Task: Schedule a 2-hour wine and chocolate pairing experience at a local vineyard.
Action: Mouse moved to (766, 115)
Screenshot: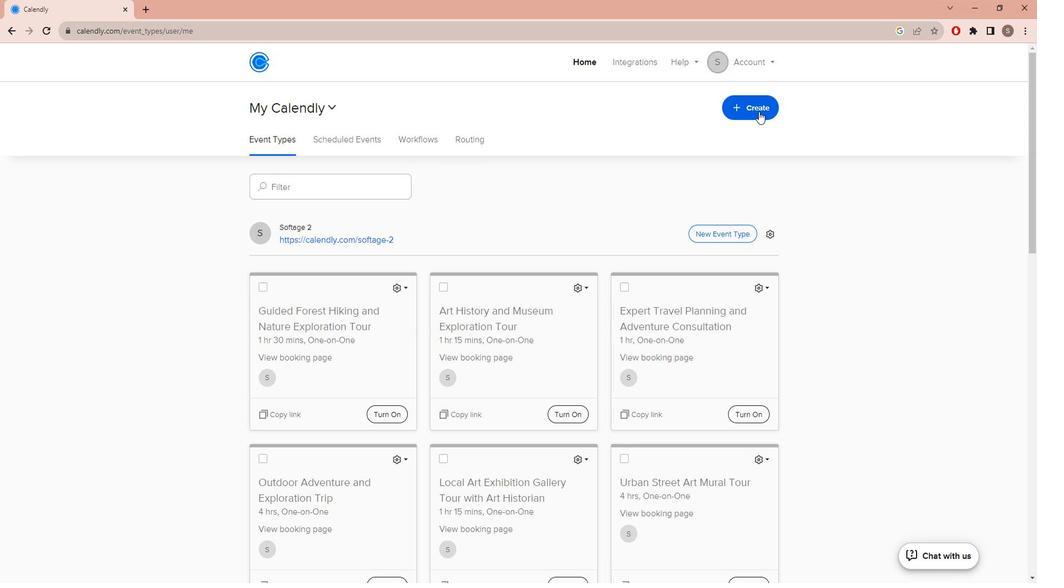 
Action: Mouse pressed left at (766, 115)
Screenshot: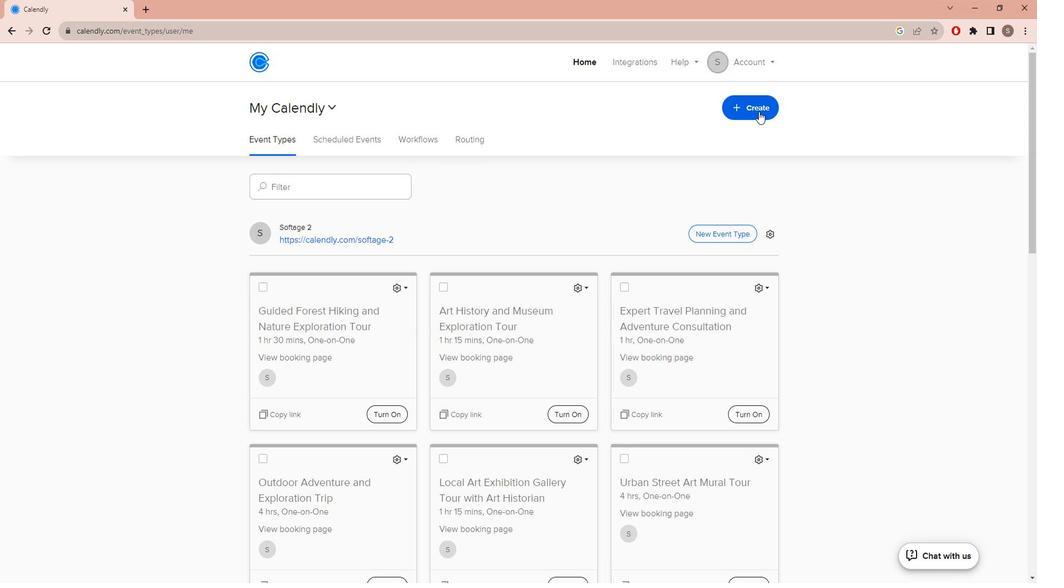 
Action: Mouse moved to (688, 143)
Screenshot: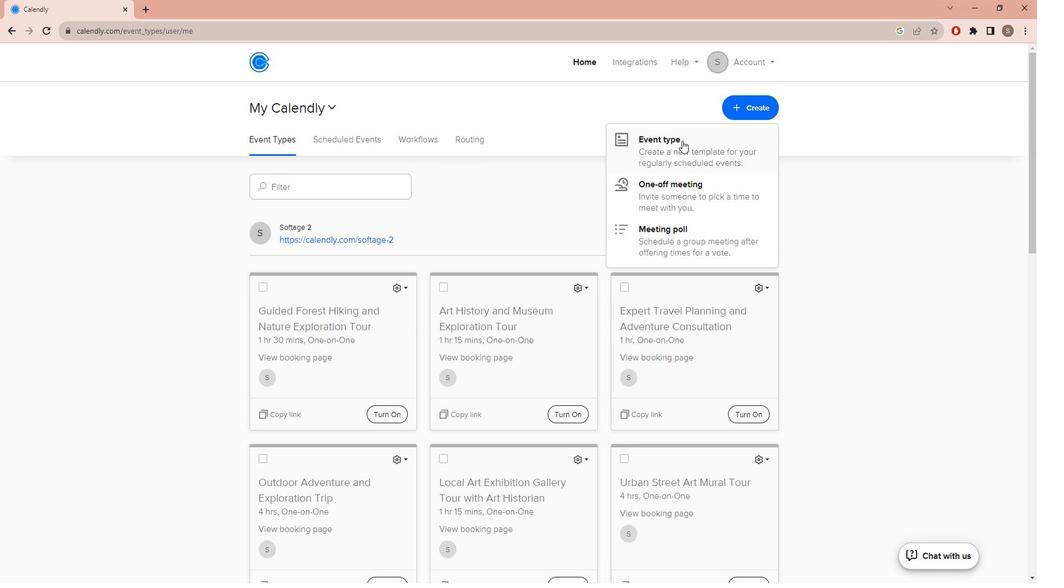 
Action: Mouse pressed left at (688, 143)
Screenshot: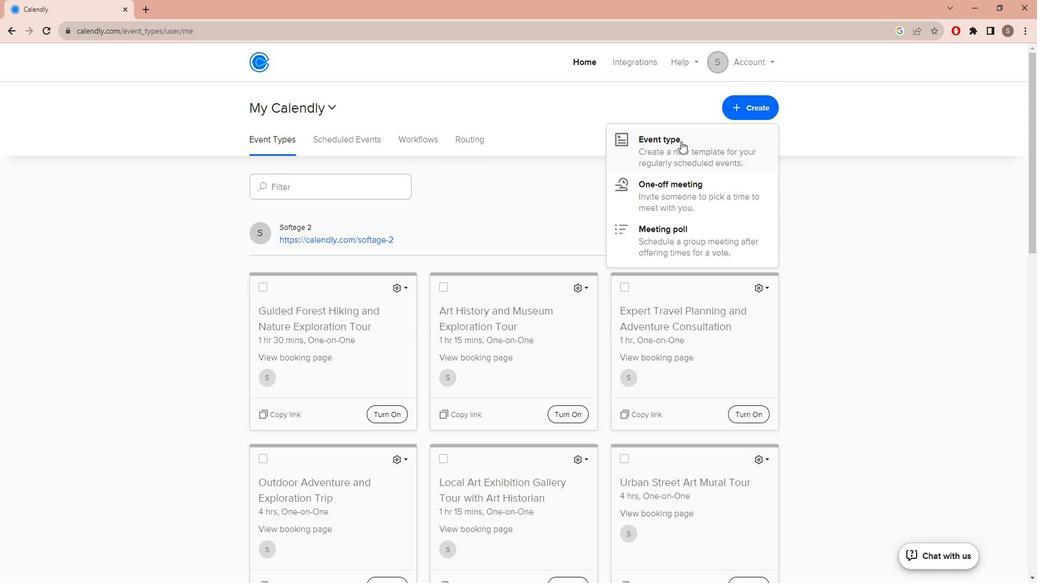 
Action: Mouse moved to (485, 206)
Screenshot: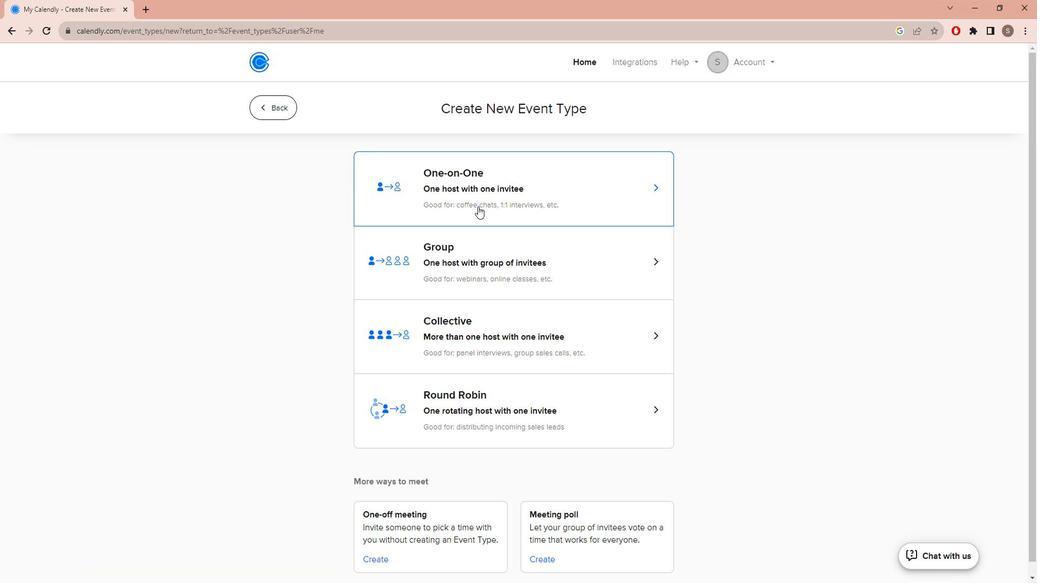 
Action: Mouse pressed left at (485, 206)
Screenshot: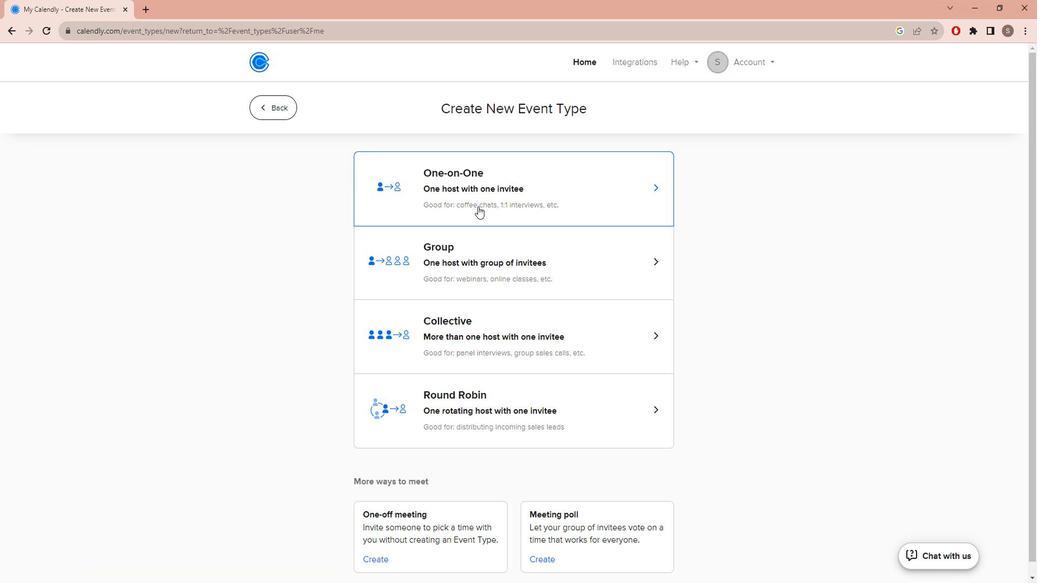 
Action: Mouse moved to (402, 265)
Screenshot: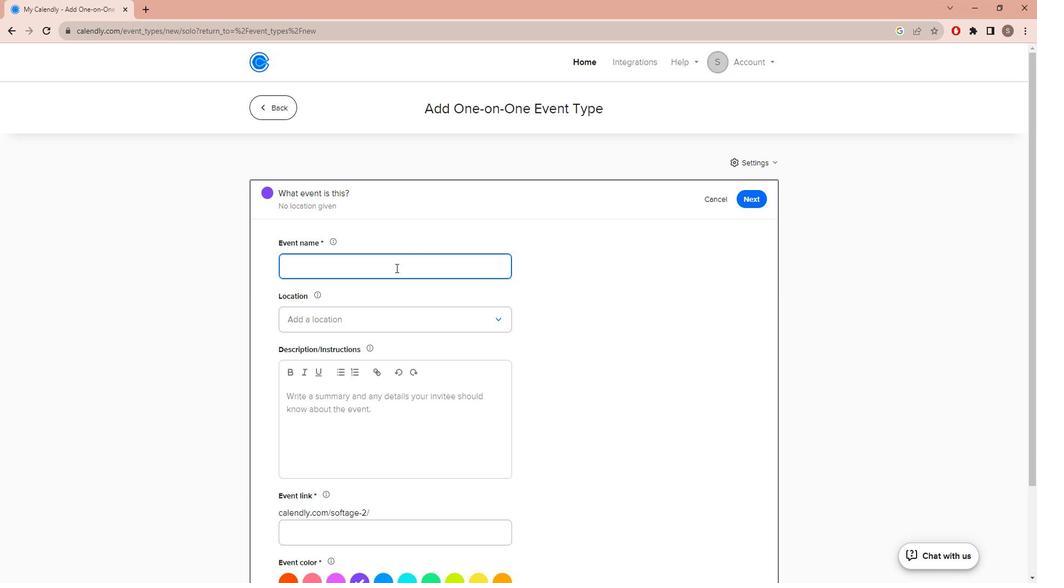 
Action: Key pressed <Key.caps_lock>W<Key.caps_lock>ine<Key.space>and<Key.space><Key.caps_lock>C<Key.caps_lock>heese<Key.space>pairing<Key.space>experience<Key.space>at<Key.space><Key.caps_lock>L<Key.caps_lock>ocal<Key.space>vineyard
Screenshot: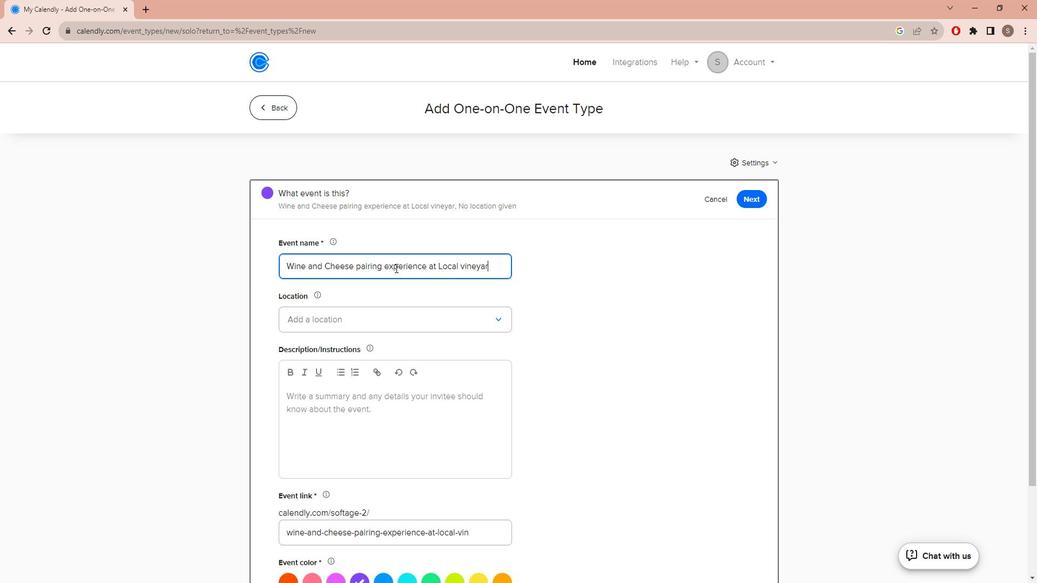 
Action: Mouse moved to (320, 320)
Screenshot: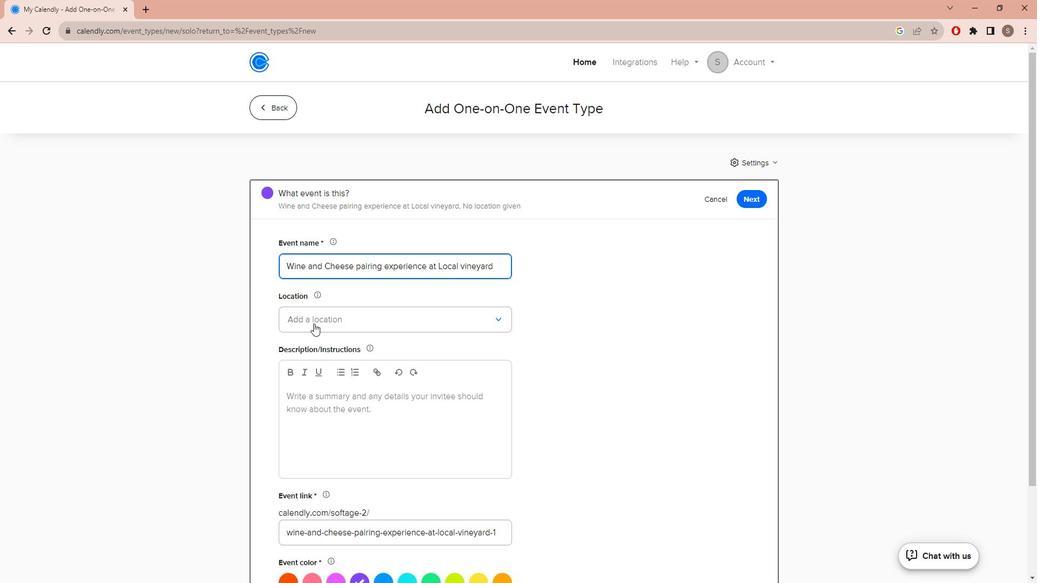 
Action: Mouse pressed left at (320, 320)
Screenshot: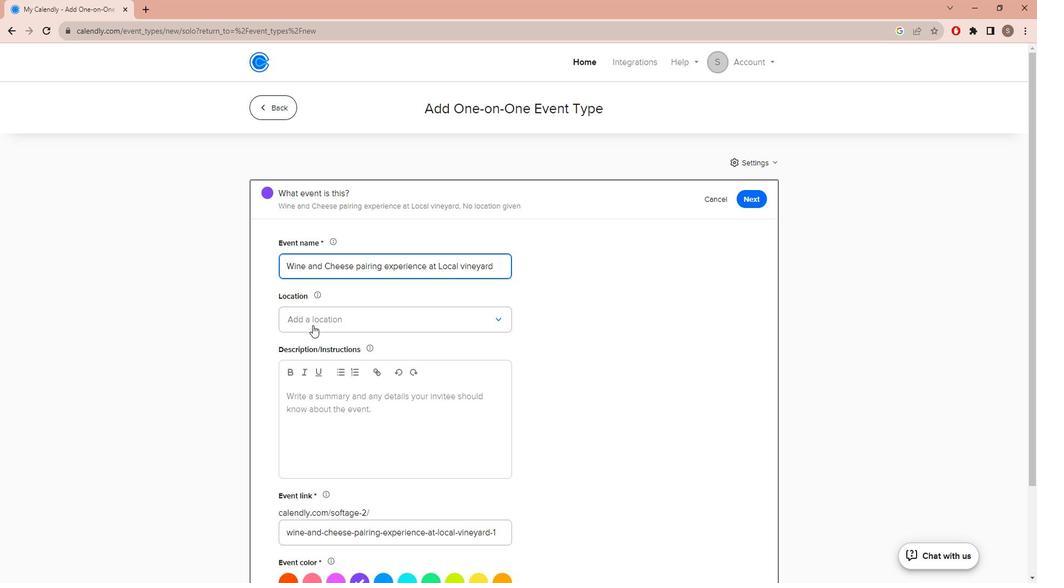 
Action: Mouse moved to (318, 339)
Screenshot: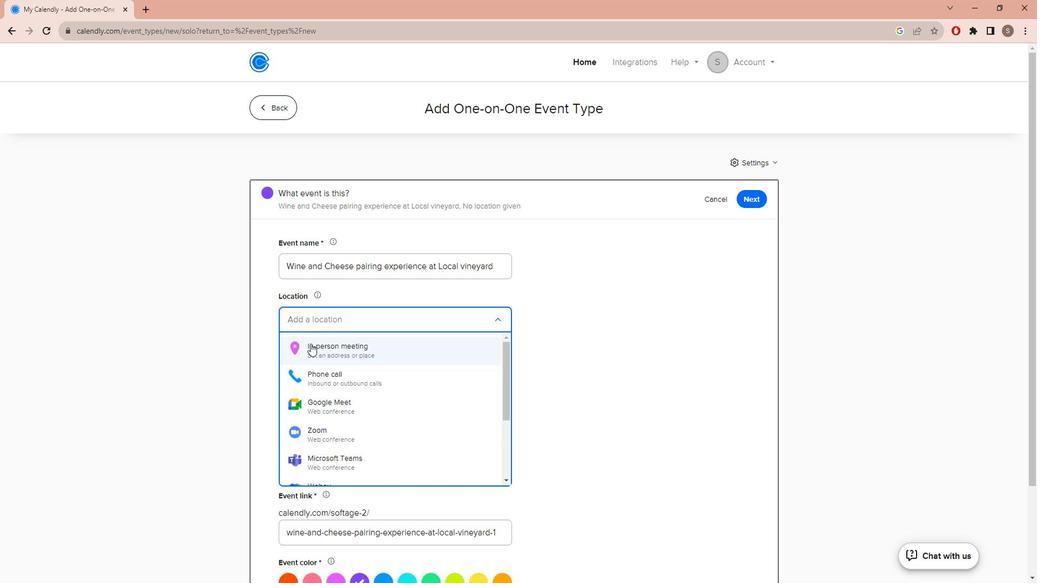 
Action: Mouse pressed left at (318, 339)
Screenshot: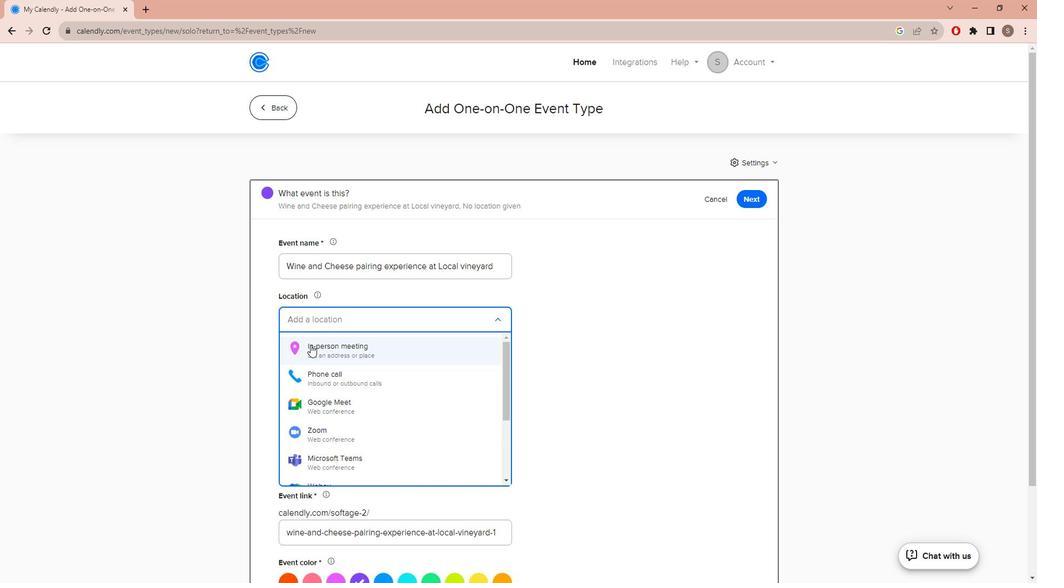 
Action: Mouse moved to (473, 197)
Screenshot: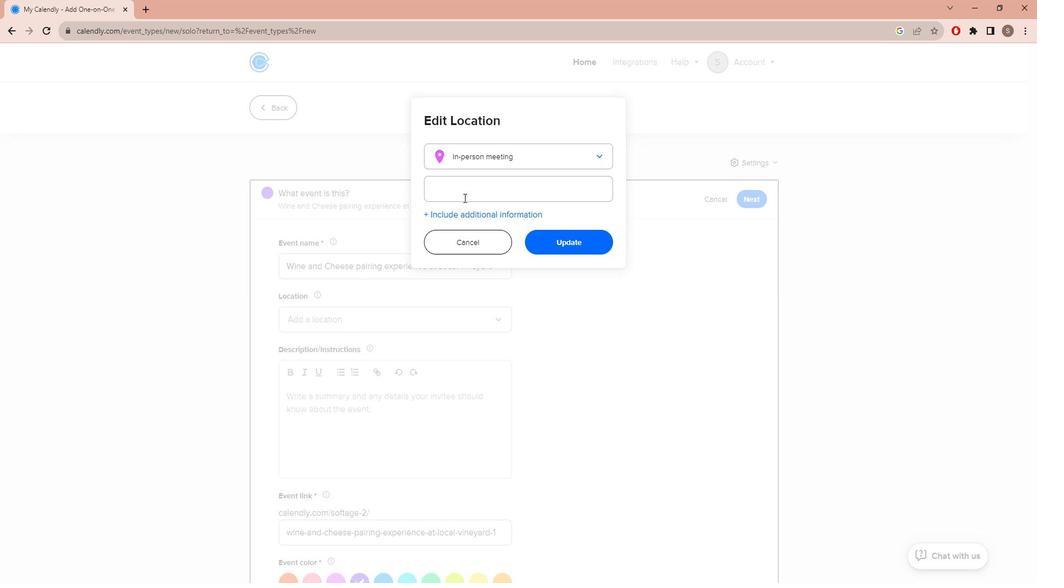
Action: Mouse pressed left at (473, 197)
Screenshot: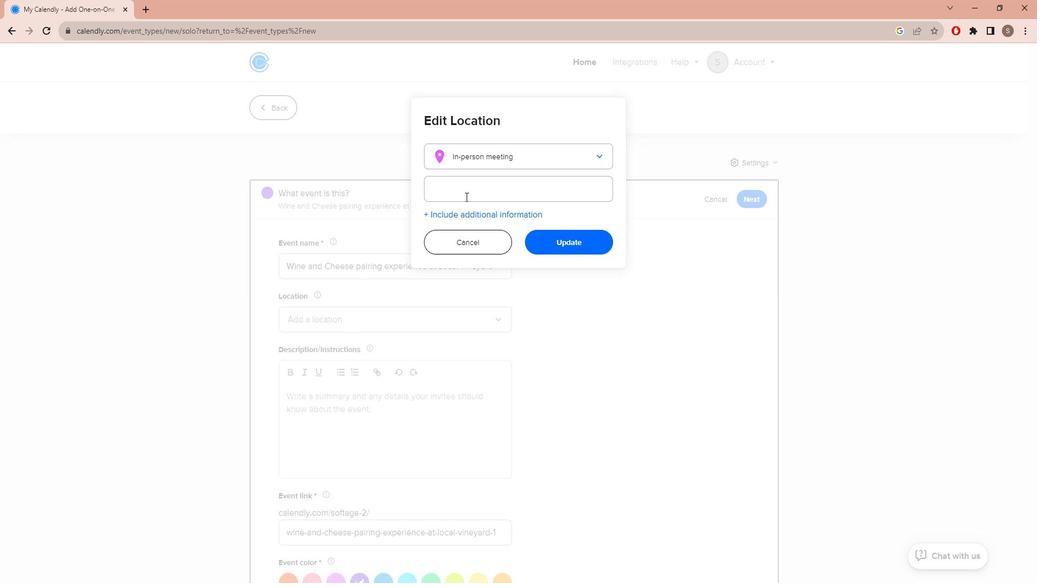 
Action: Key pressed <Key.caps_lock>B<Key.caps_lock>loomberry<Key.space><Key.caps_lock>V<Key.caps_lock>ineyr<Key.backspace>ard,<Key.caps_lock>M<Key.caps_lock>innesota,<Key.caps_lock>U.D<Key.backspace>S.A
Screenshot: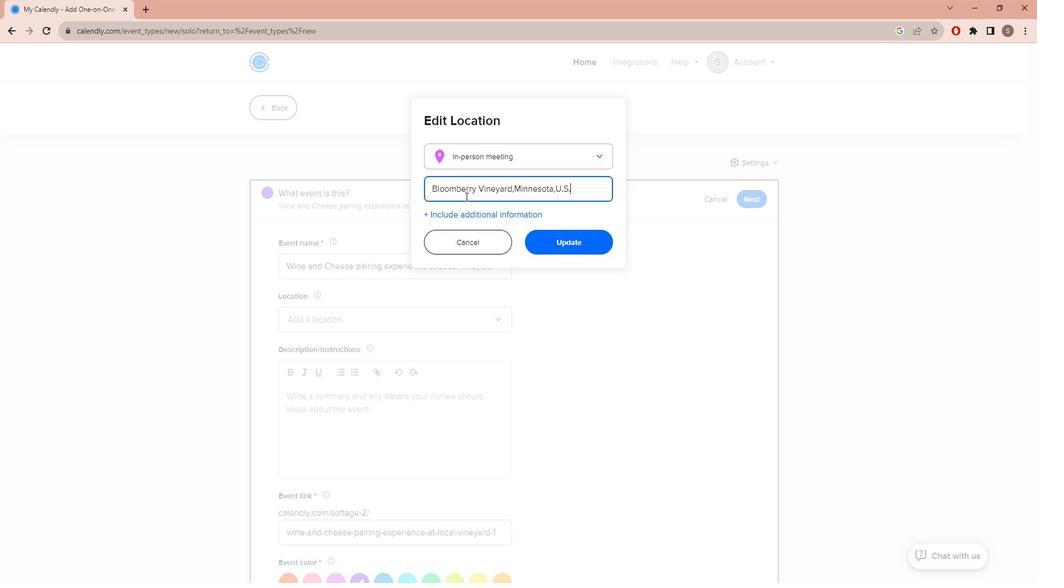 
Action: Mouse moved to (575, 234)
Screenshot: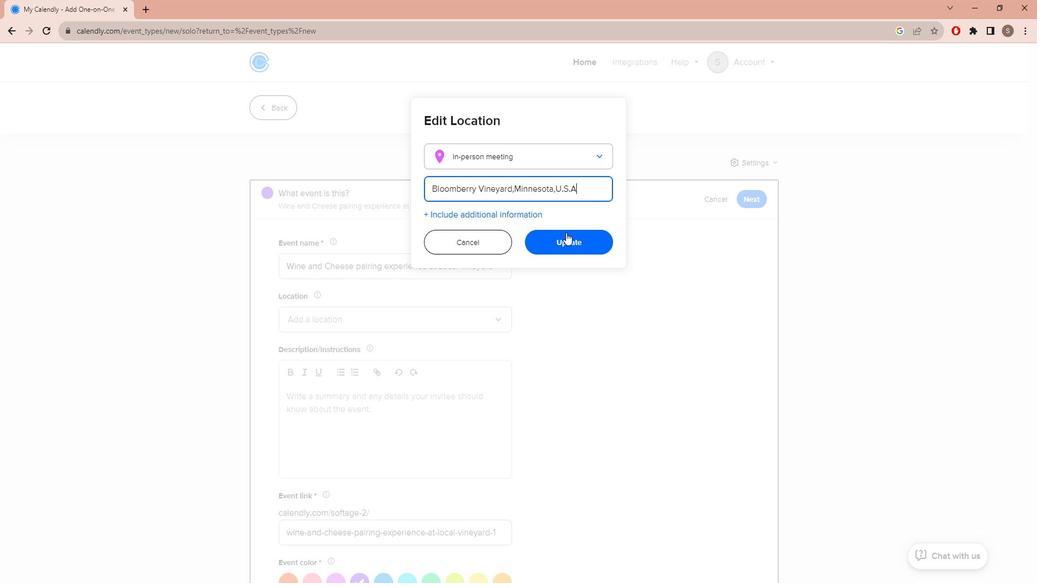 
Action: Mouse pressed left at (575, 234)
Screenshot: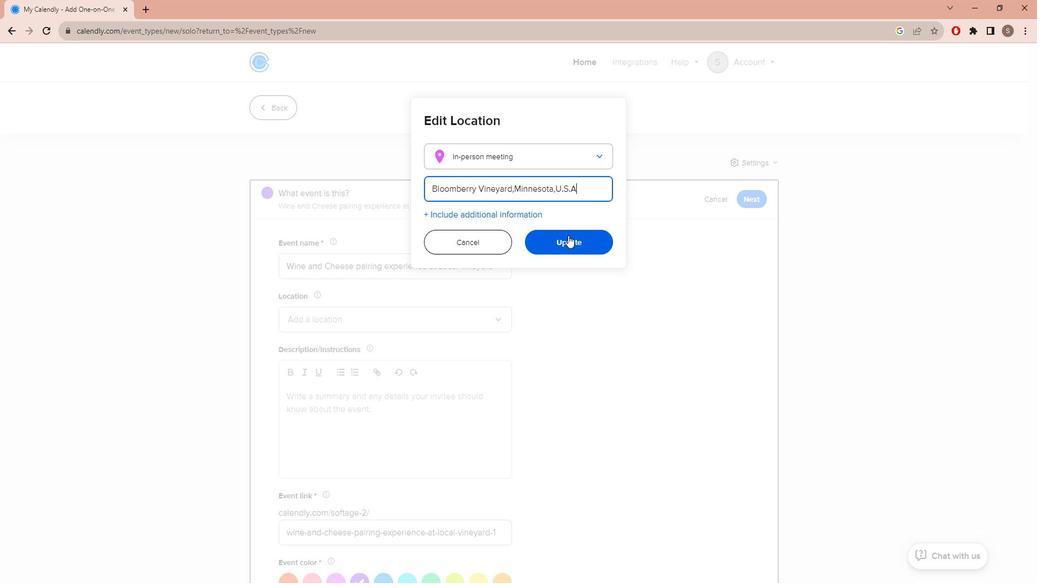 
Action: Mouse moved to (420, 257)
Screenshot: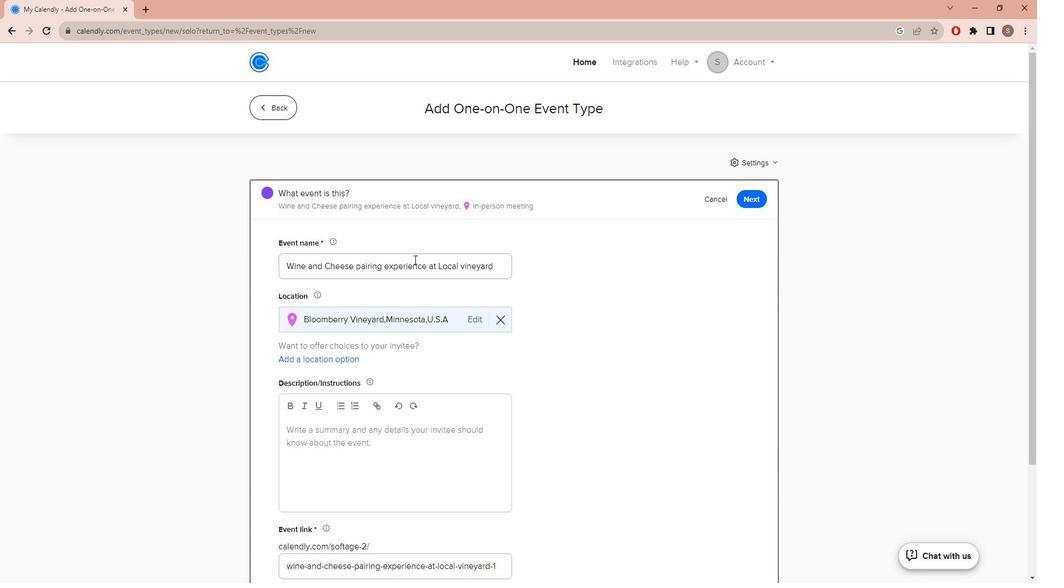
Action: Mouse scrolled (420, 257) with delta (0, 0)
Screenshot: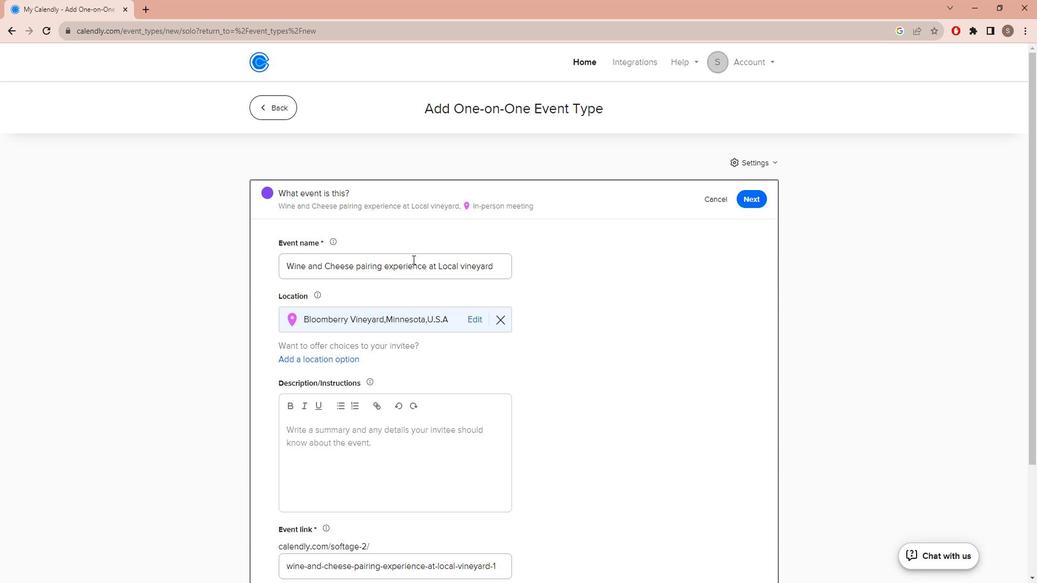 
Action: Mouse scrolled (420, 257) with delta (0, 0)
Screenshot: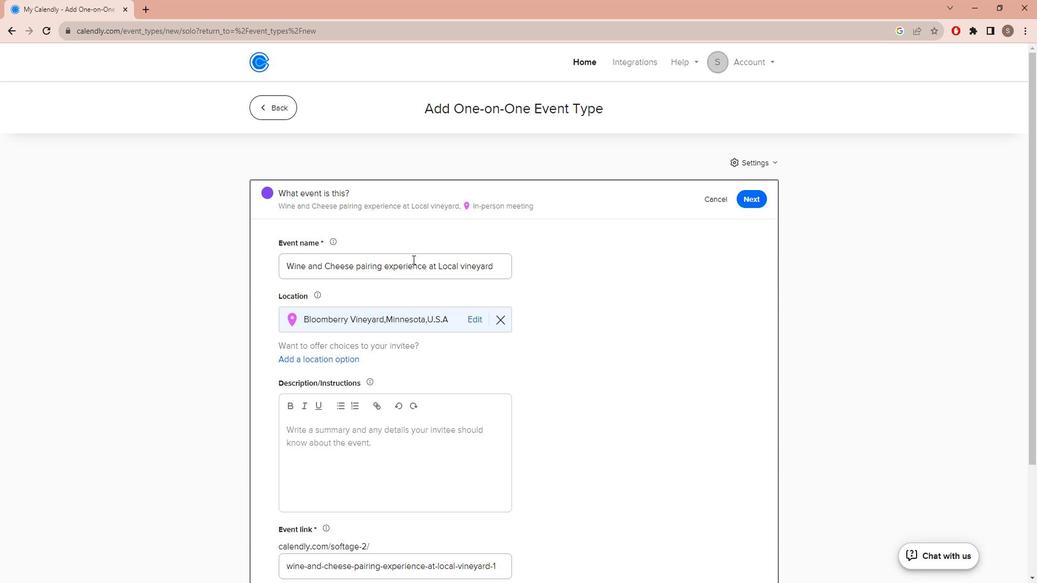 
Action: Mouse scrolled (420, 257) with delta (0, 0)
Screenshot: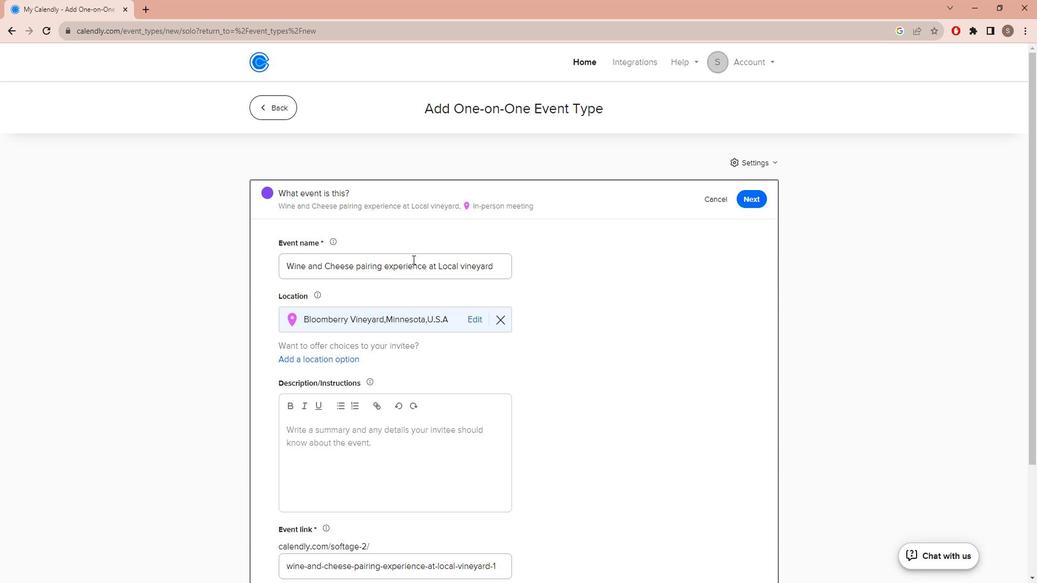 
Action: Mouse scrolled (420, 257) with delta (0, 0)
Screenshot: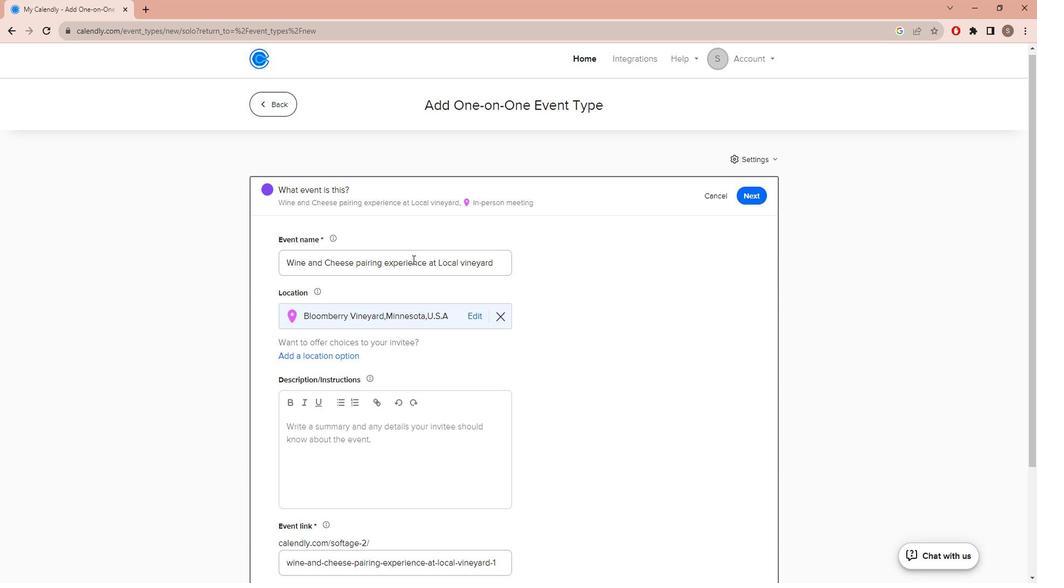 
Action: Mouse scrolled (420, 257) with delta (0, 0)
Screenshot: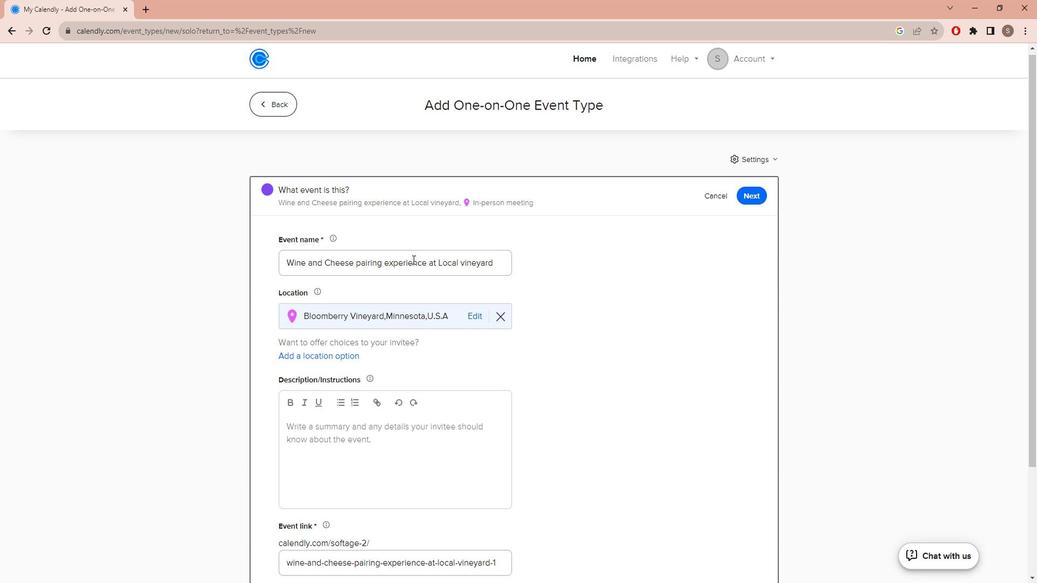 
Action: Mouse moved to (328, 295)
Screenshot: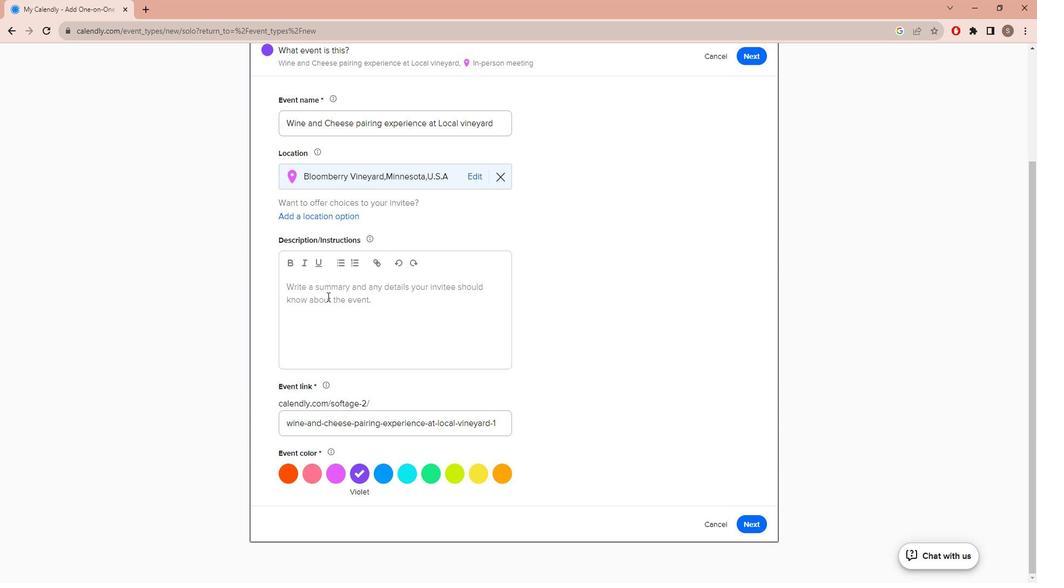 
Action: Mouse pressed left at (328, 295)
Screenshot: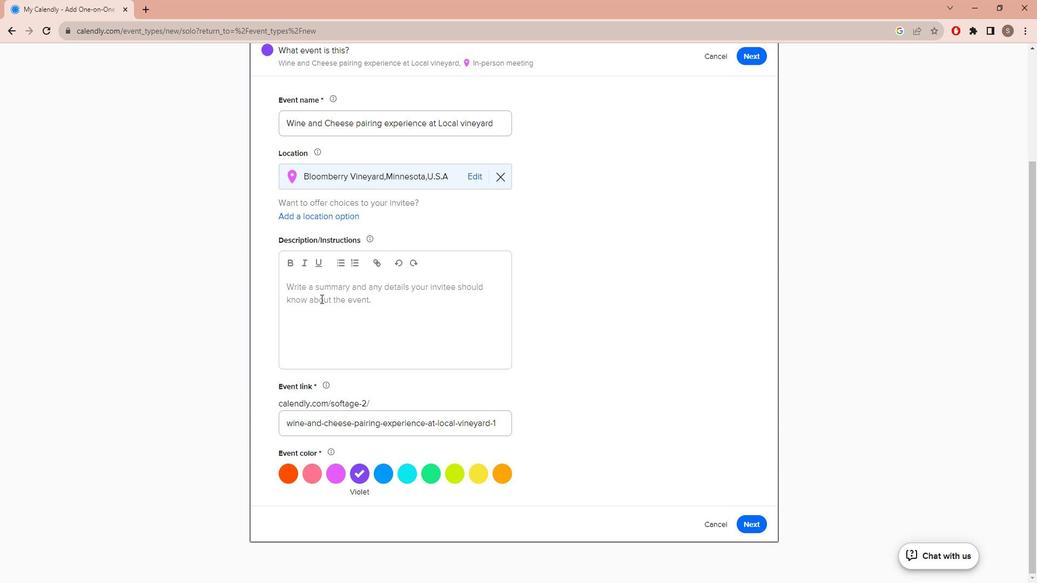
Action: Key pressed <Key.caps_lock>j<Key.backspace><Key.caps_lock>J<Key.caps_lock>oin<Key.space>us<Key.space>for<Key.space>a<Key.space>delightfuk<Key.space><Key.backspace><Key.backspace>l<Key.space>wine<Key.space>and<Key.space>cheese<Key.space>pairing<Key.space>xperience<Key.space>
Screenshot: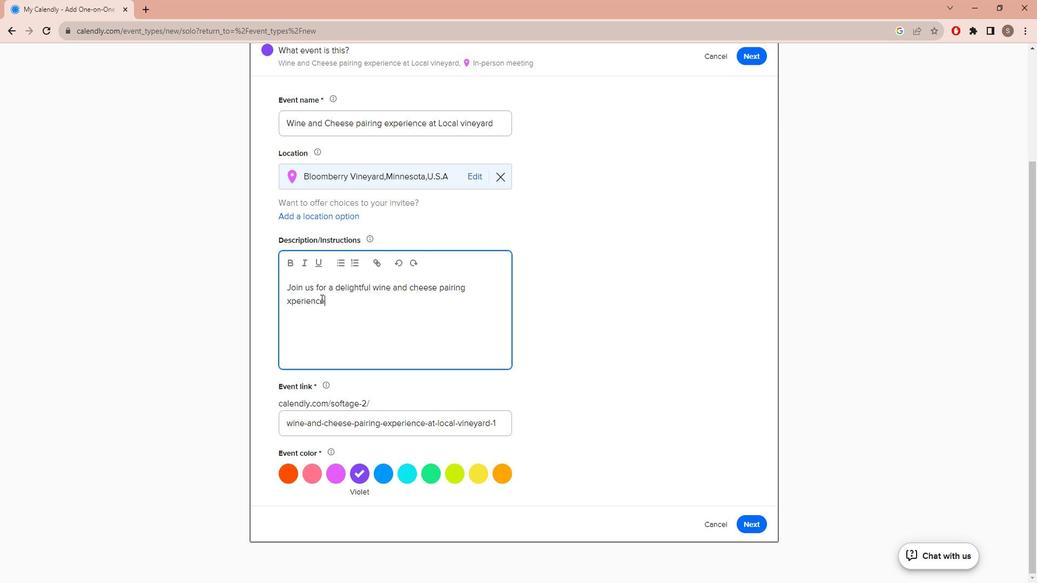 
Action: Mouse moved to (296, 300)
Screenshot: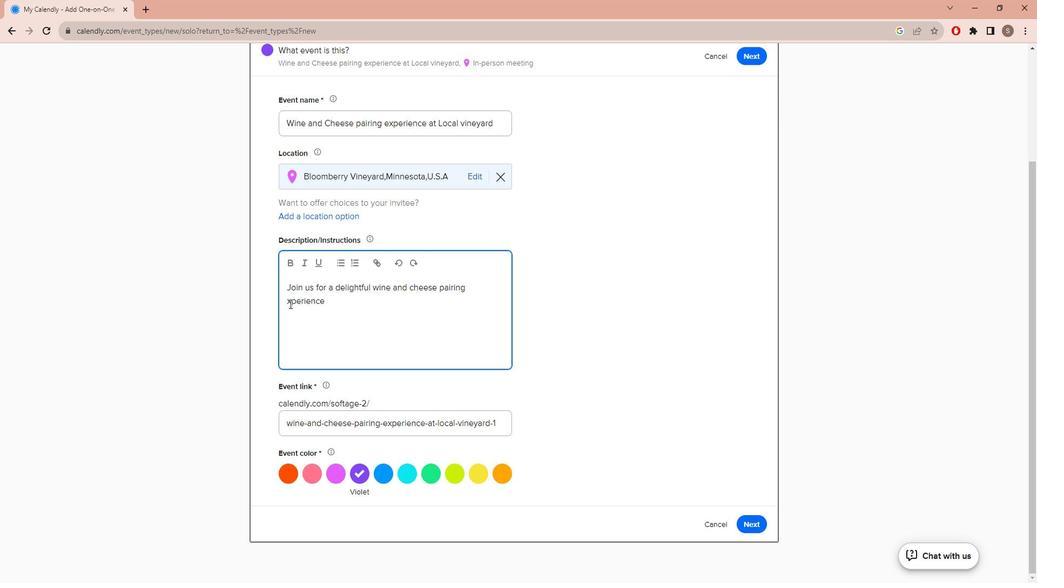 
Action: Mouse pressed left at (296, 300)
Screenshot: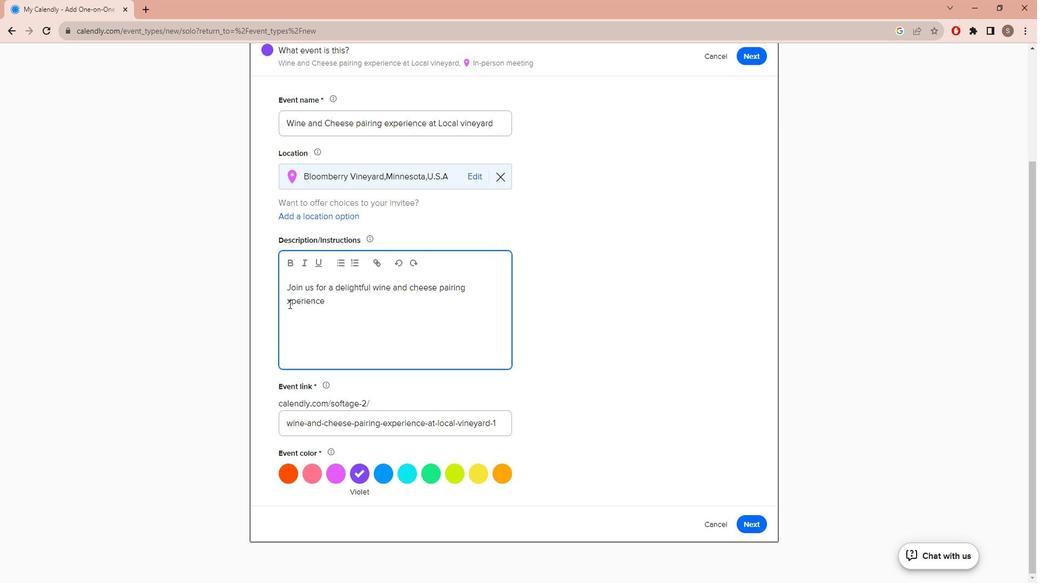 
Action: Mouse moved to (321, 301)
Screenshot: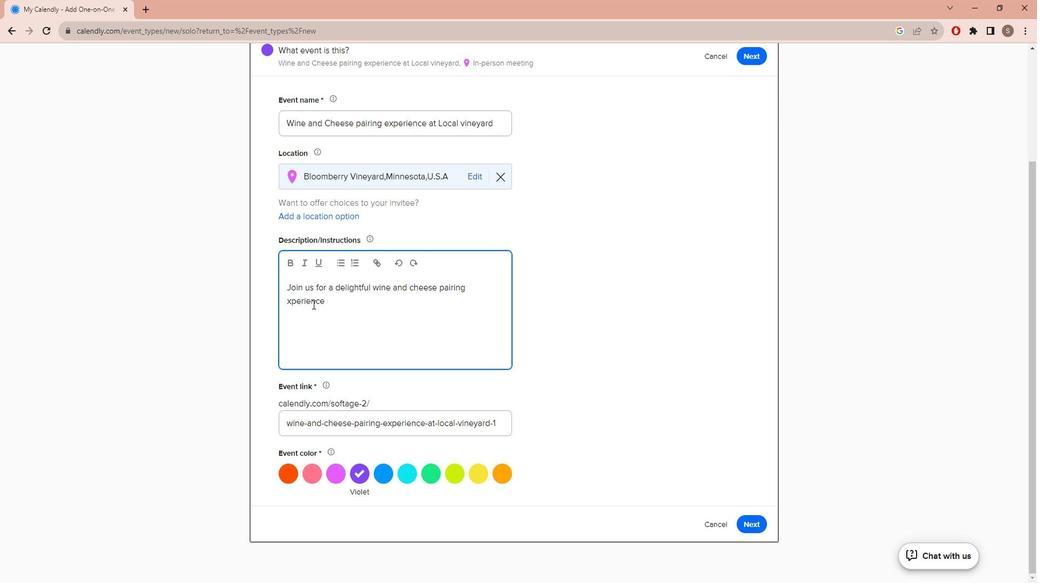 
Action: Key pressed e
Screenshot: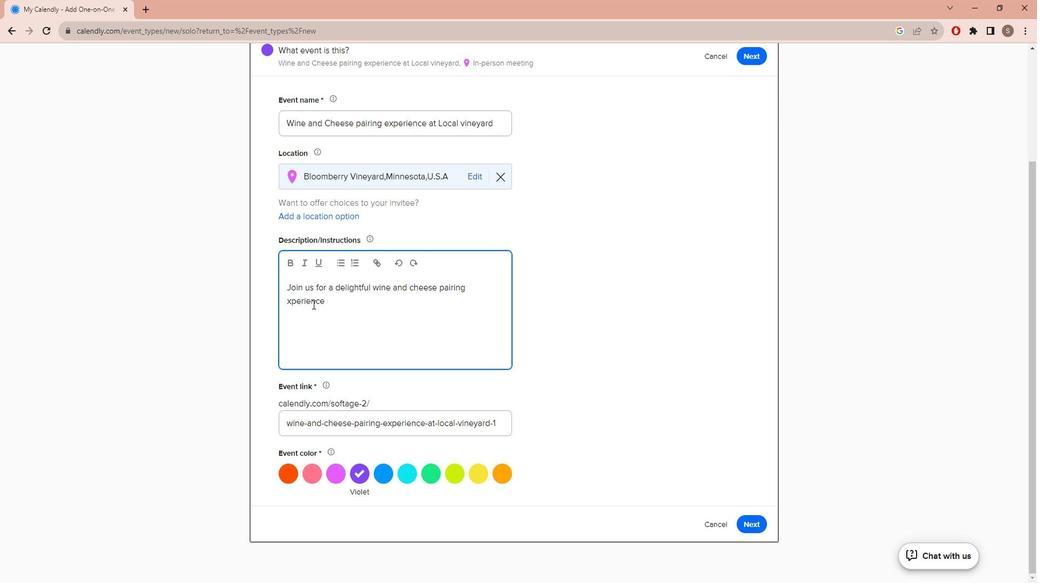 
Action: Mouse moved to (338, 301)
Screenshot: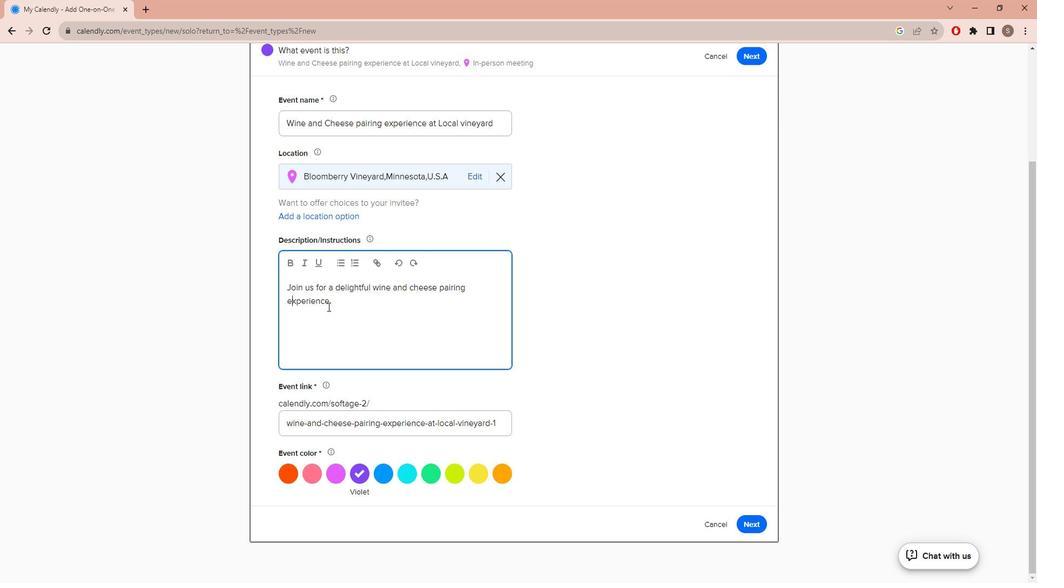 
Action: Mouse pressed left at (338, 301)
Screenshot: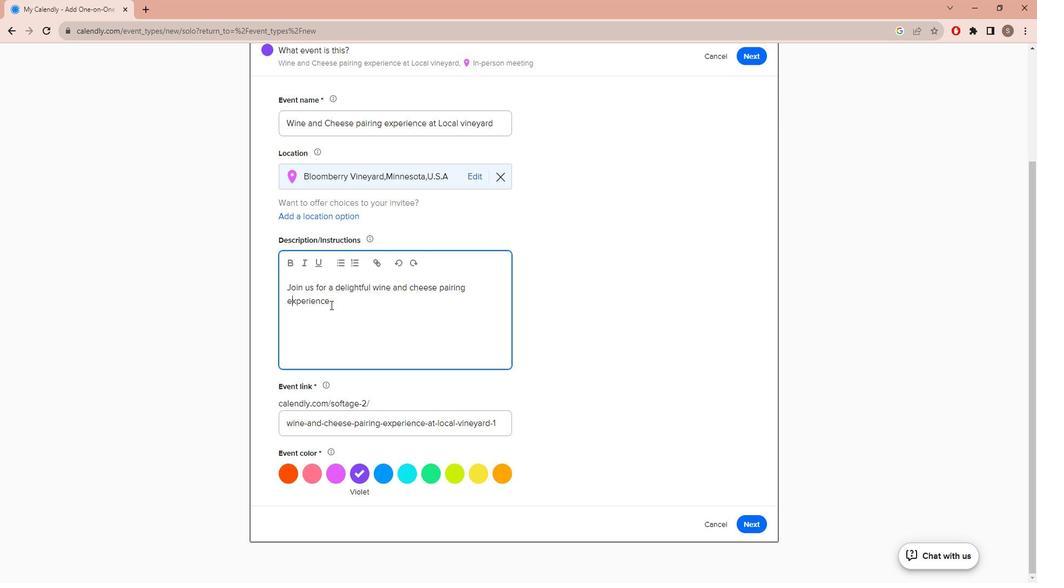 
Action: Mouse moved to (352, 297)
Screenshot: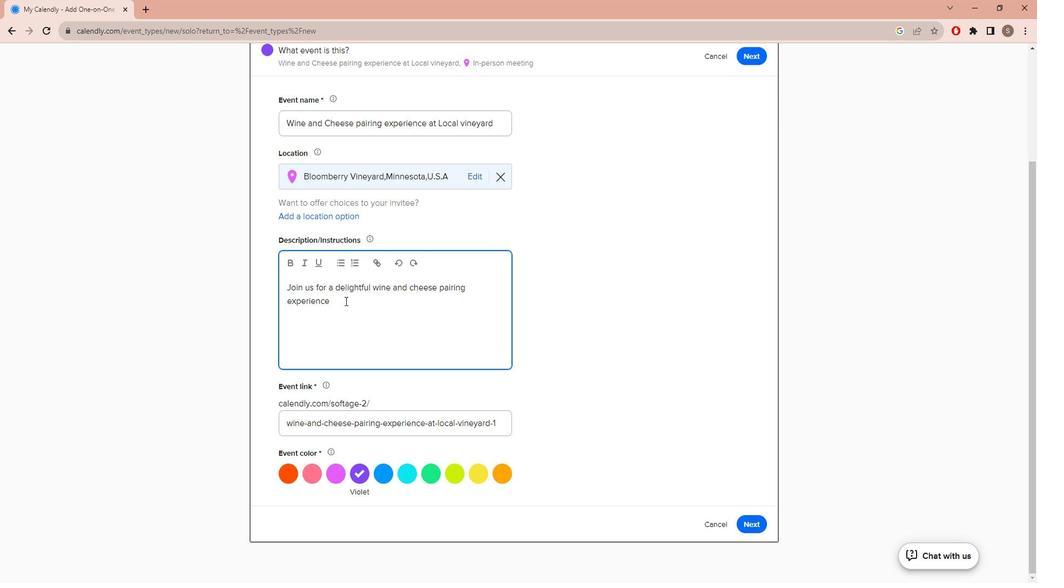 
Action: Key pressed <Key.space>at<Key.space>the<Key.space>local<Key.space>vineyard.<Key.space><Key.caps_lock>D<Key.caps_lock>iscover<Key.space>the<Key.space>art<Key.space>of<Key.space>ma
Screenshot: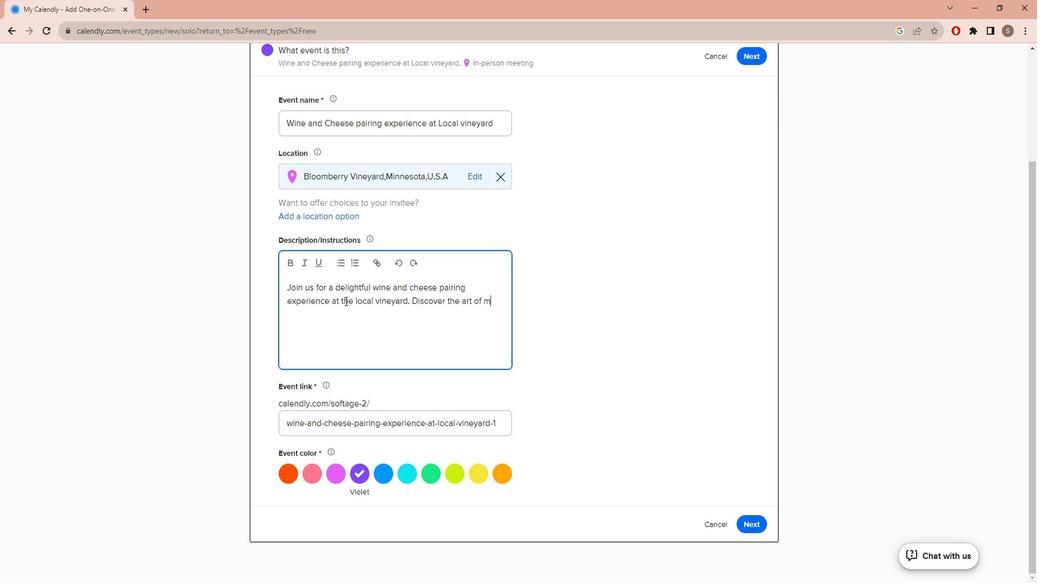 
Action: Mouse moved to (353, 297)
Screenshot: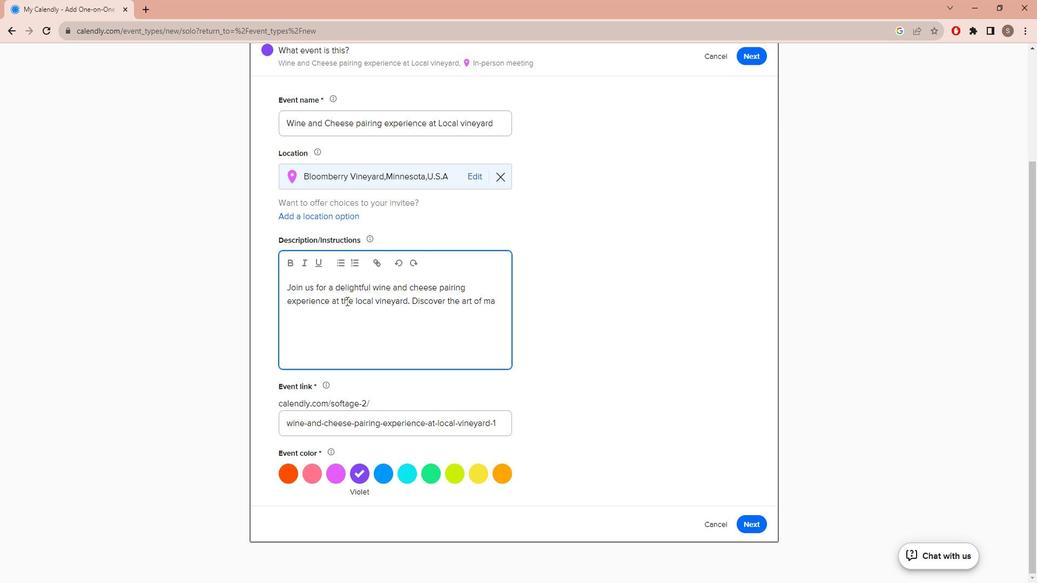 
Action: Key pressed t
Screenshot: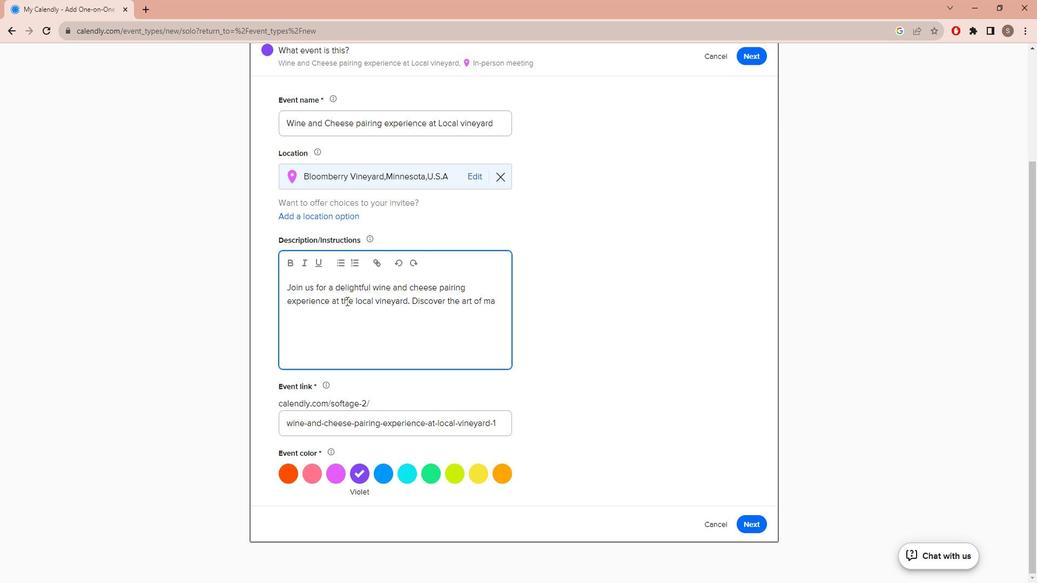 
Action: Mouse moved to (367, 291)
Screenshot: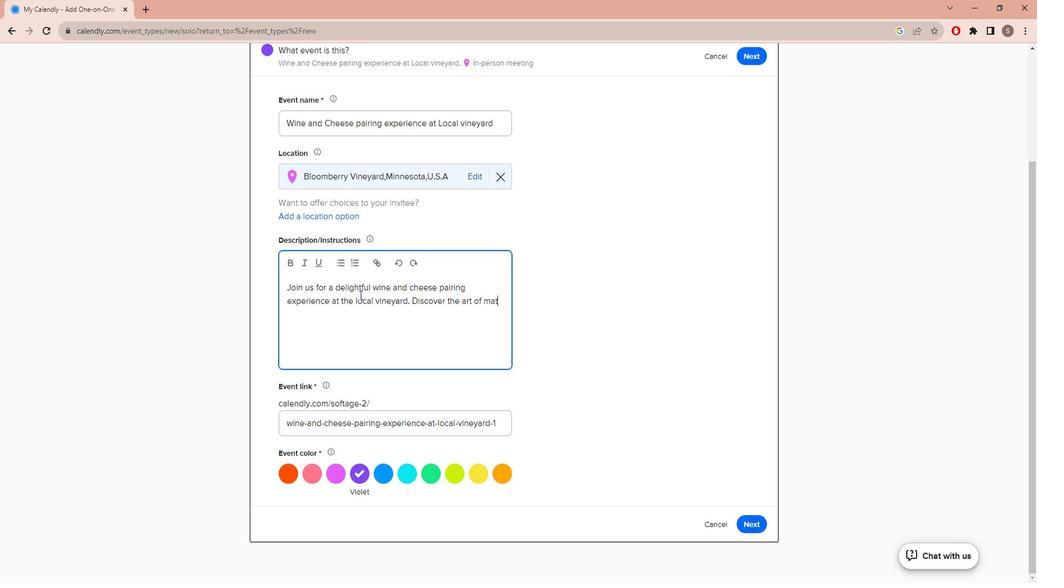 
Action: Key pressed ching<Key.space>exquiite<Key.space><Key.backspace><Key.backspace><Key.backspace><Key.backspace>site<Key.space>wines<Key.space>with<Key.space>the<Key.space>finest
Screenshot: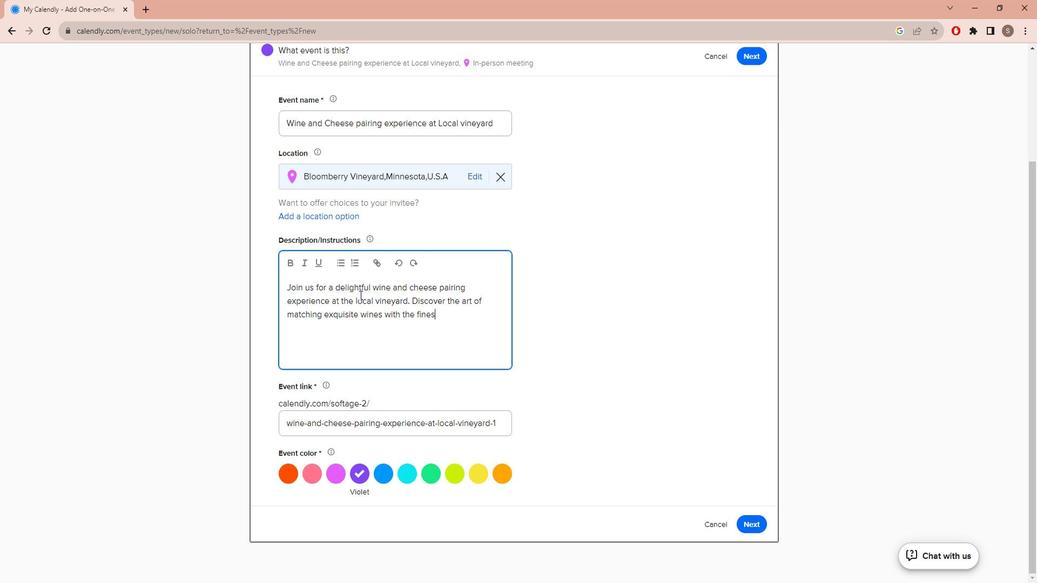 
Action: Mouse moved to (369, 290)
Screenshot: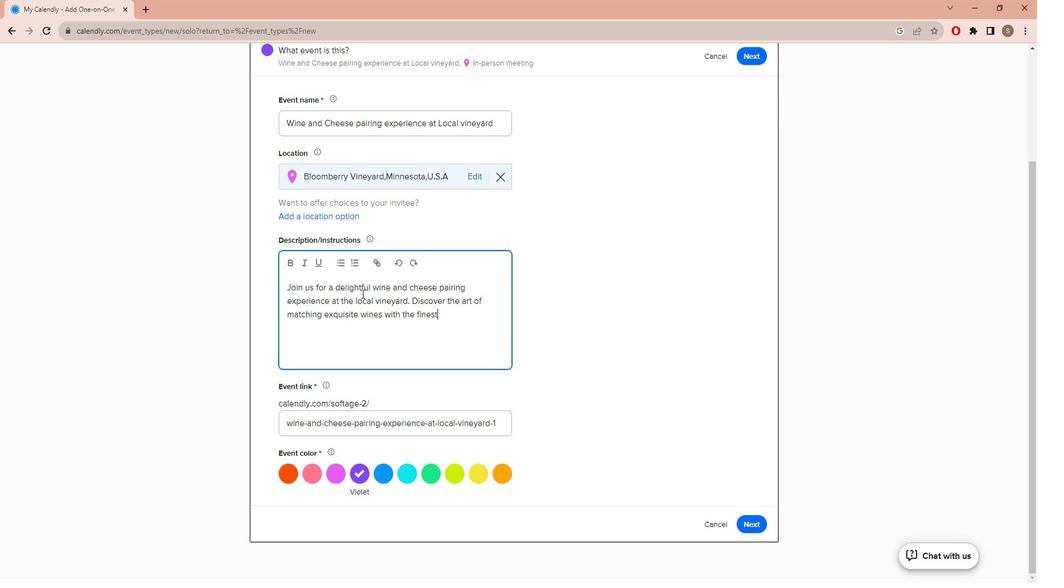 
Action: Key pressed <Key.space>cheesees,all<Key.space>wj<Key.backspace><Key.backspace><Key.backspace><Key.backspace><Key.backspace><Key.backspace><Key.backspace><Key.backspace><Key.backspace>s<Key.space>all<Key.space>wg<Key.backspace>hile<Key.space>surrounded<Key.space>by<Key.space>th<Key.space>scenic<Key.space>beauty<Key.space>of<Key.space>our
Screenshot: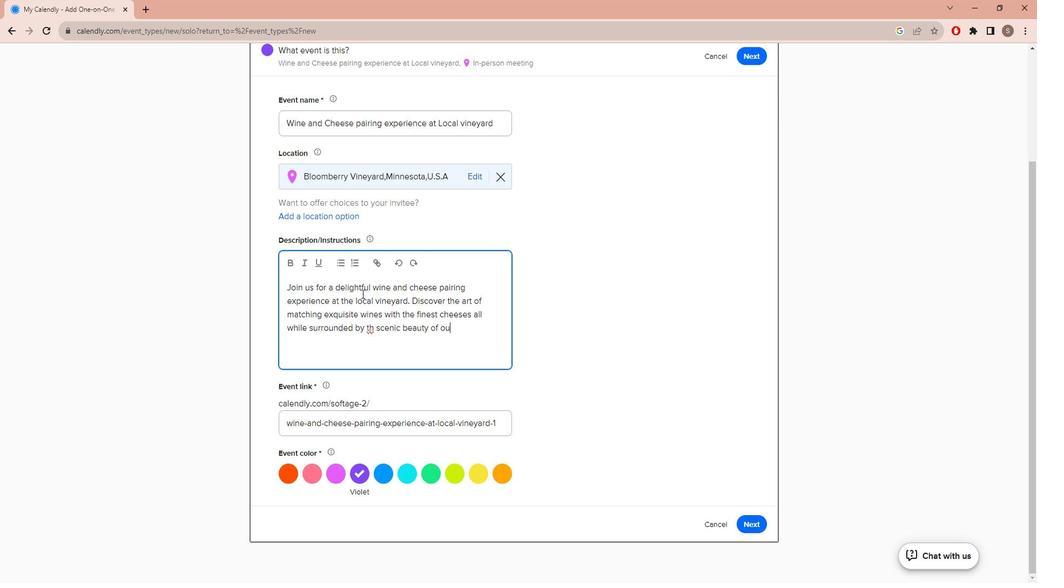 
Action: Mouse moved to (371, 286)
Screenshot: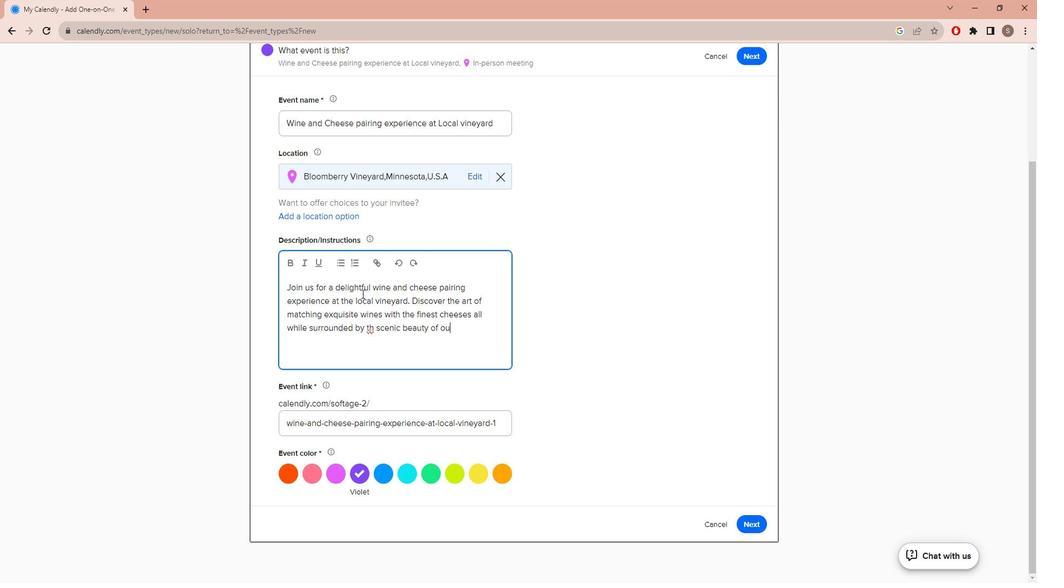 
Action: Key pressed <Key.space>
Screenshot: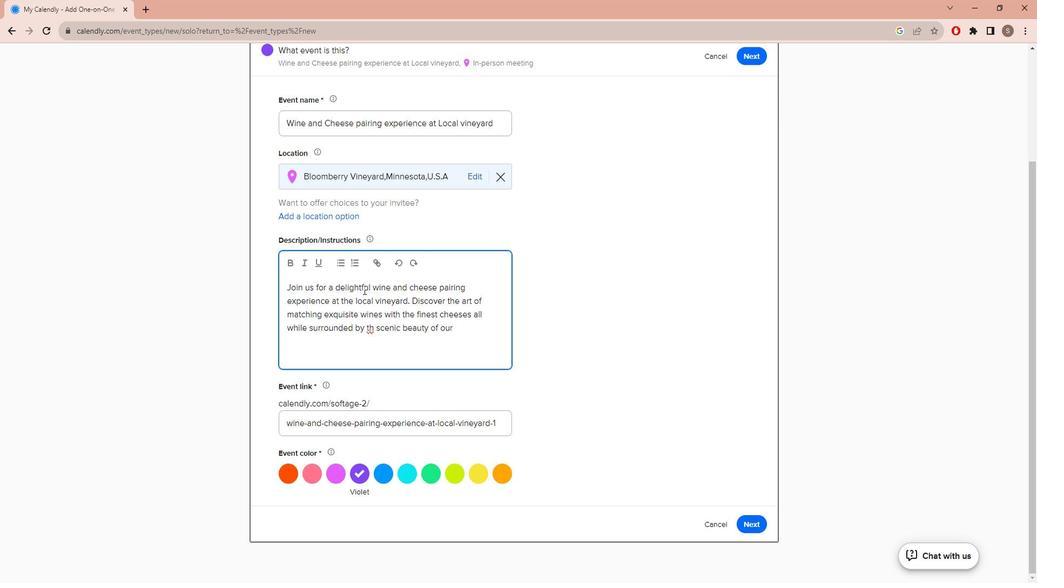 
Action: Mouse moved to (378, 322)
Screenshot: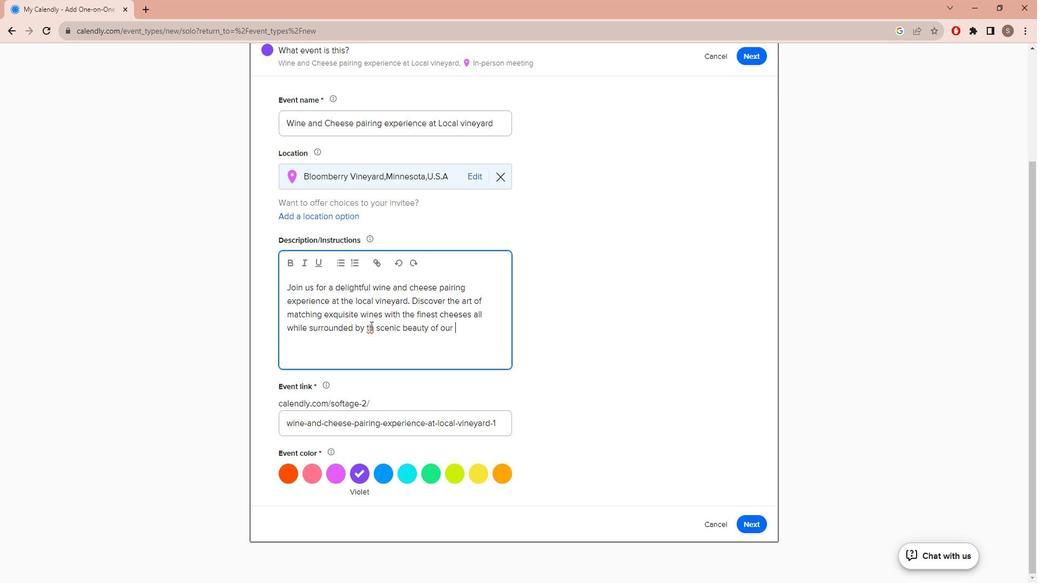 
Action: Mouse pressed left at (378, 322)
Screenshot: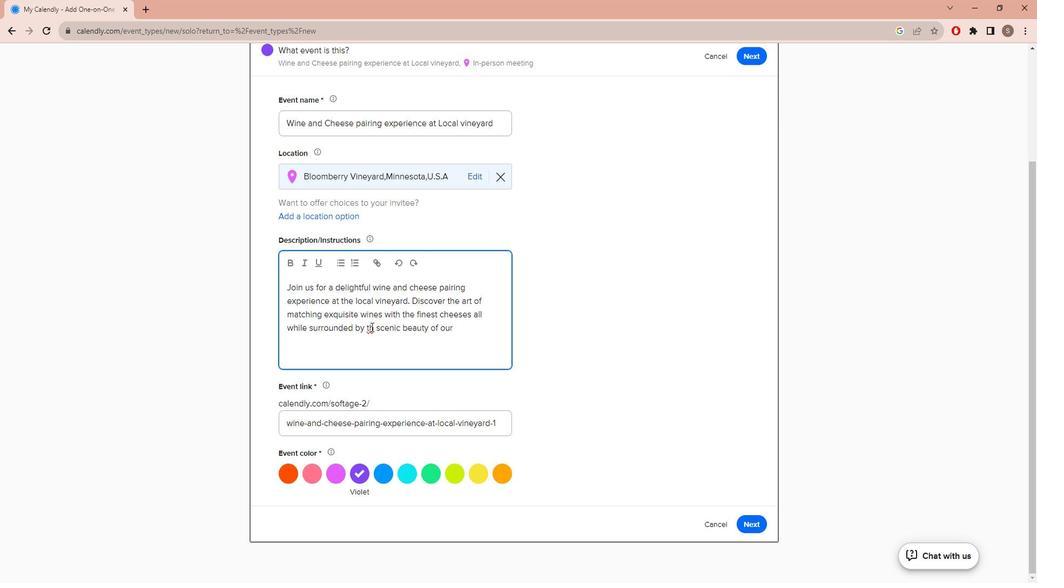 
Action: Mouse moved to (381, 326)
Screenshot: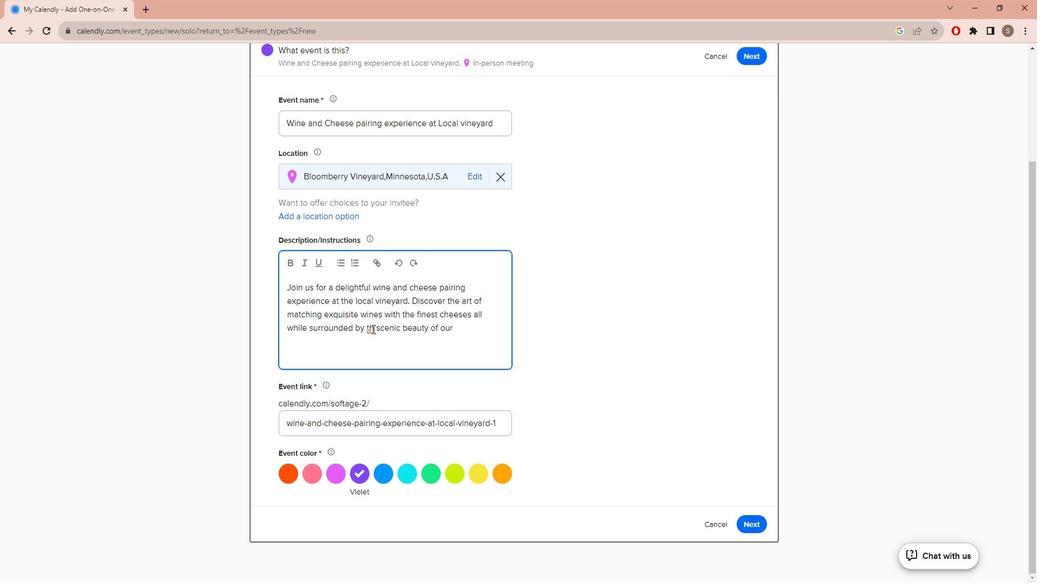 
Action: Mouse pressed left at (381, 326)
Screenshot: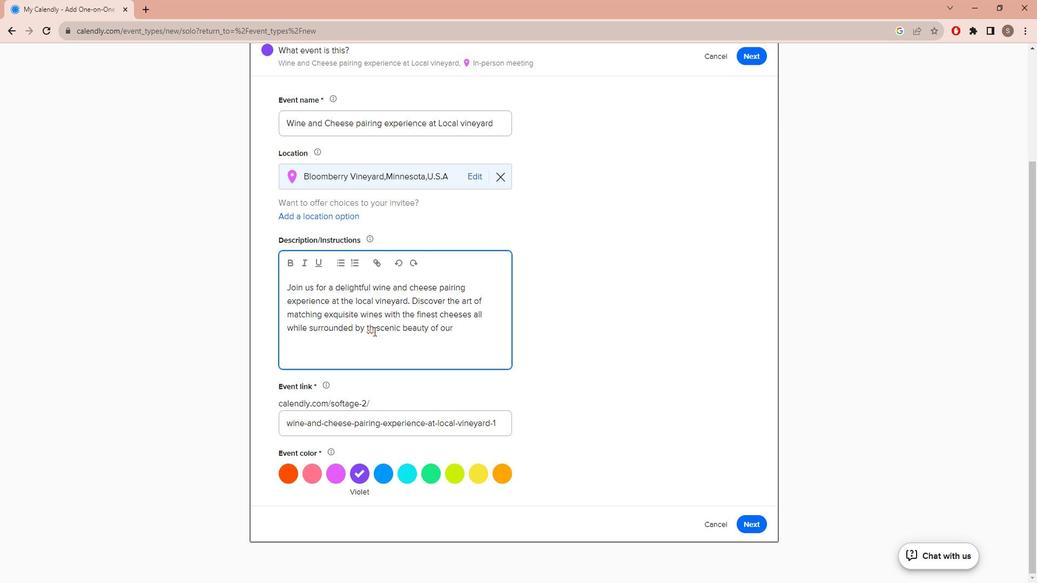 
Action: Key pressed e
Screenshot: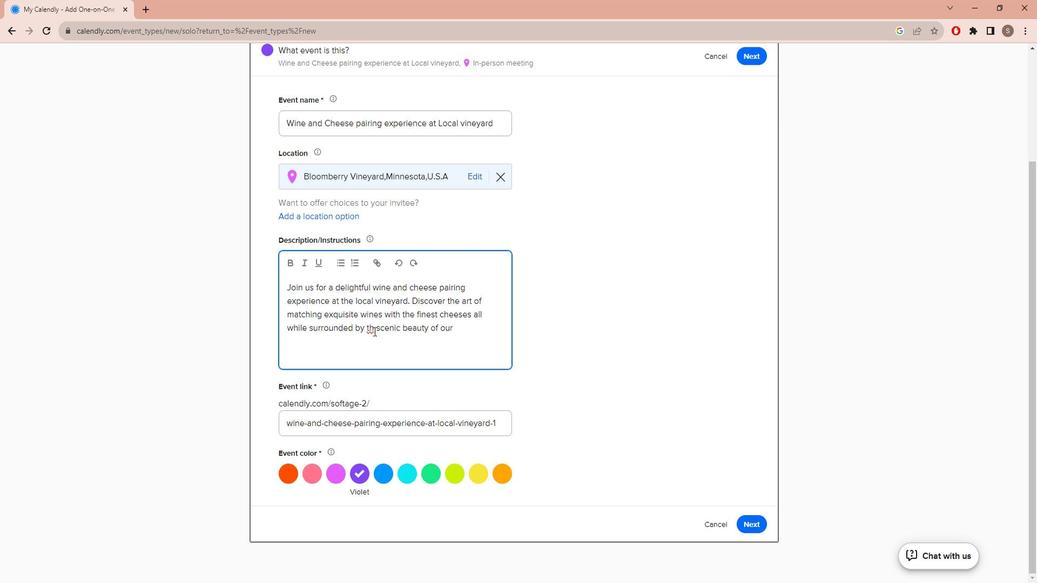 
Action: Mouse moved to (493, 327)
Screenshot: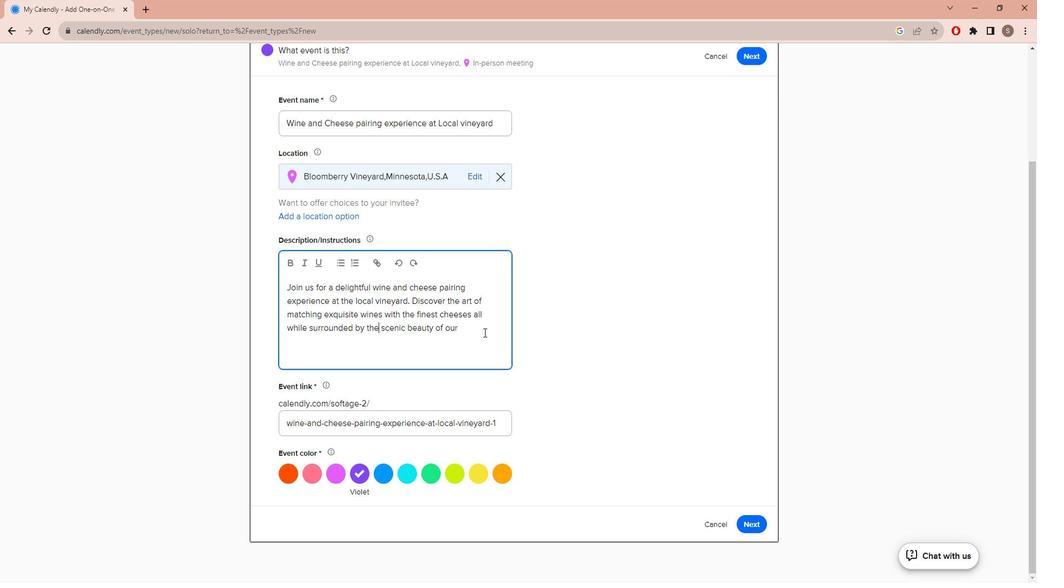 
Action: Mouse pressed left at (493, 327)
Screenshot: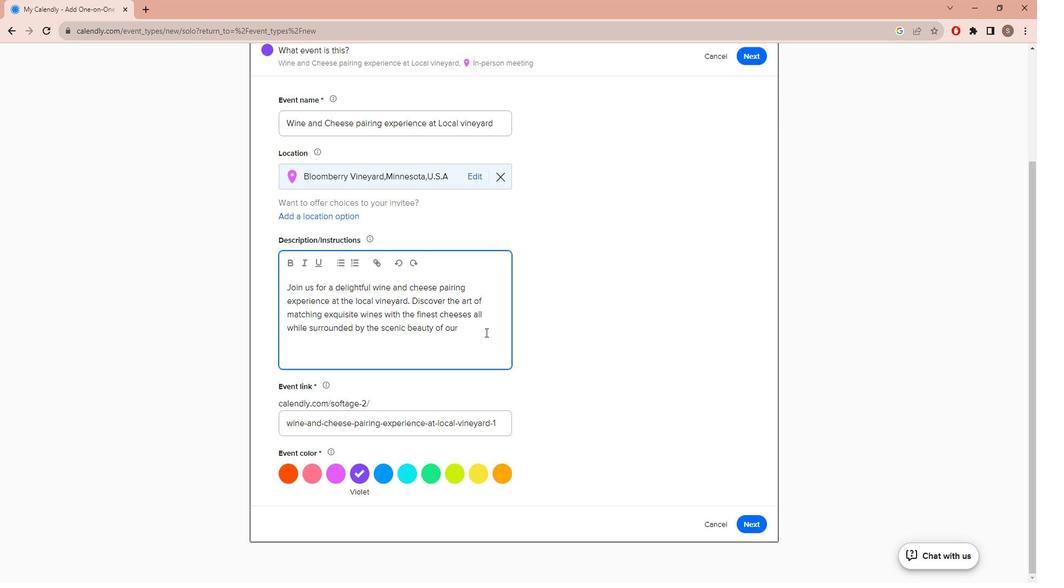 
Action: Key pressed vineyard.<Key.space><Key.caps_lock>D<Key.caps_lock>uring<Key.space>this<Key.space>time<Key.space>you<Key.space>will<Key.space>have<Key.space>the<Key.space>opportunity<Key.space>t
Screenshot: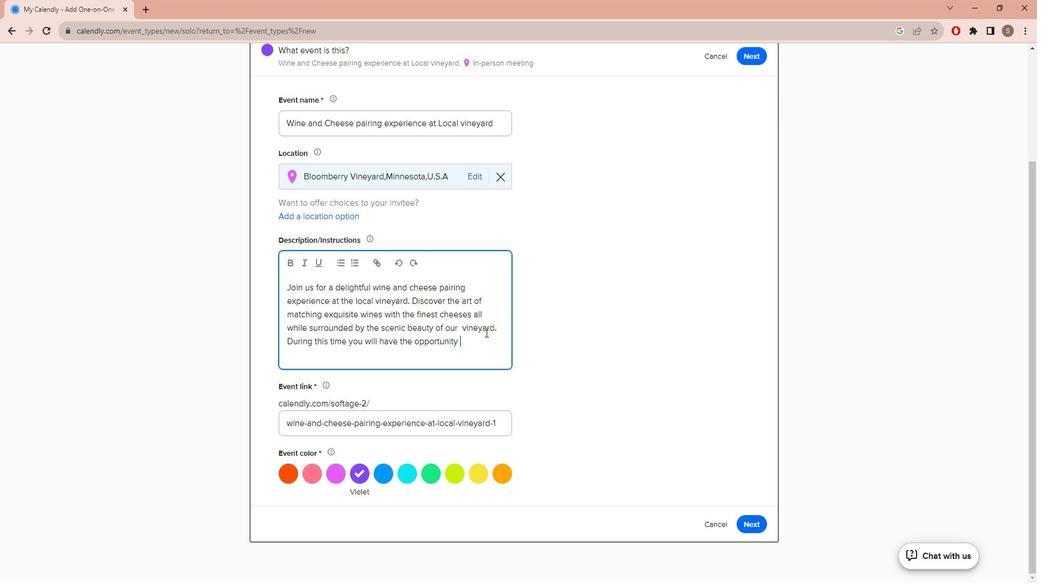 
Action: Mouse moved to (501, 324)
Screenshot: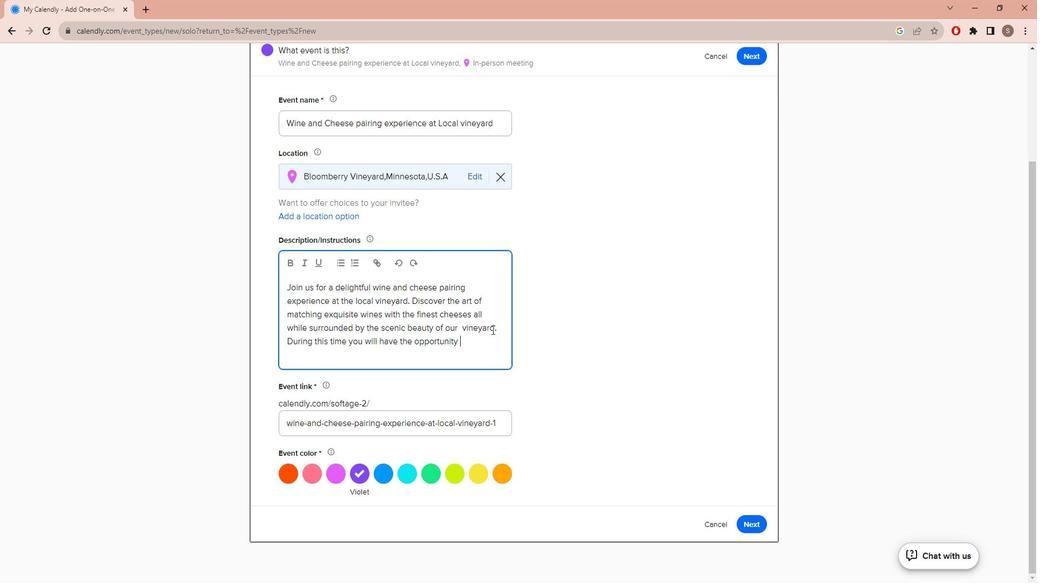 
Action: Key pressed o<Key.space>indulge<Key.space>in<Key.space>a<Key.space>curated<Key.space>selec
Screenshot: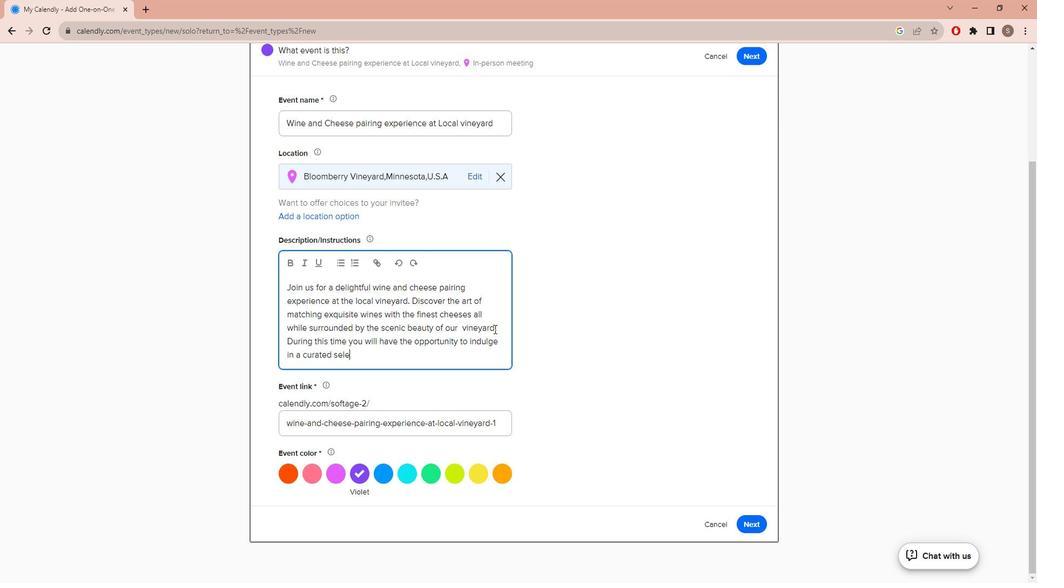 
Action: Mouse moved to (504, 321)
Screenshot: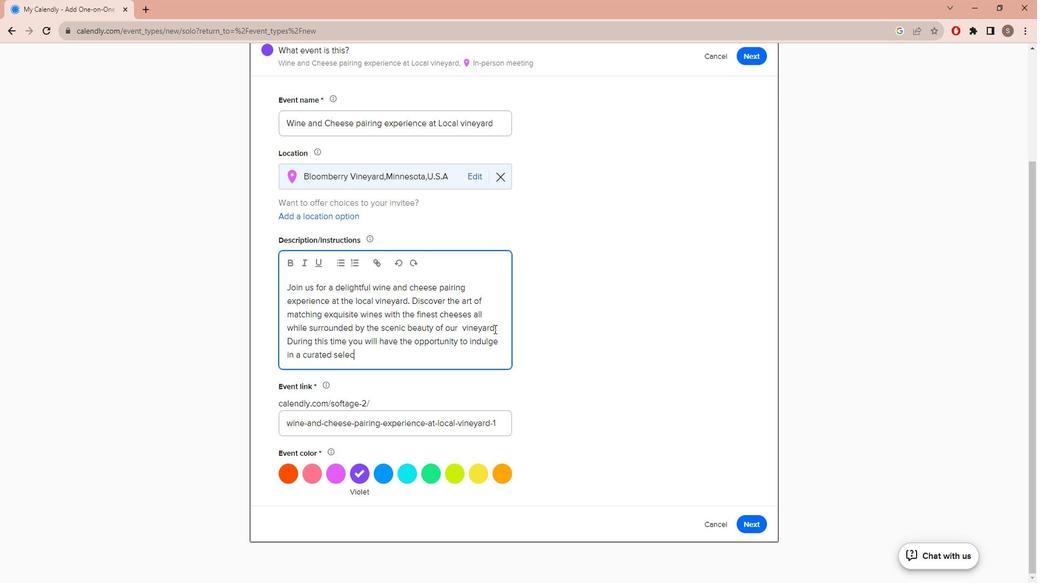 
Action: Key pressed t
Screenshot: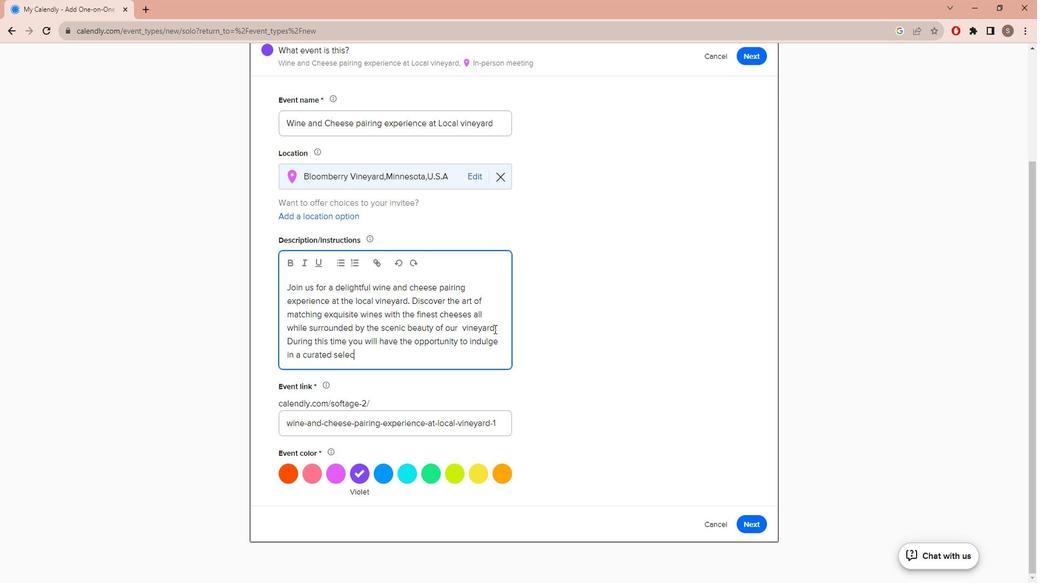 
Action: Mouse moved to (522, 315)
Screenshot: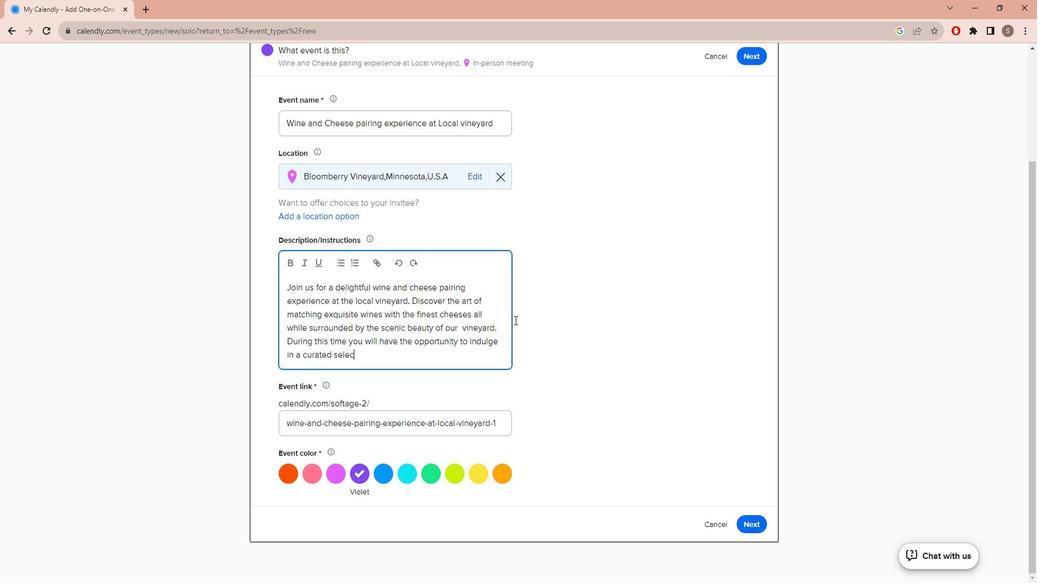 
Action: Key pressed io<Key.backspace>on<Key.space>of<Key.space>woi<Key.backspace><Key.backspace>ines<Key.space>and<Key.space>chh<Key.backspace>eeses<Key.space>that<Key.space>will<Key.space>be<Key.space>perf
Screenshot: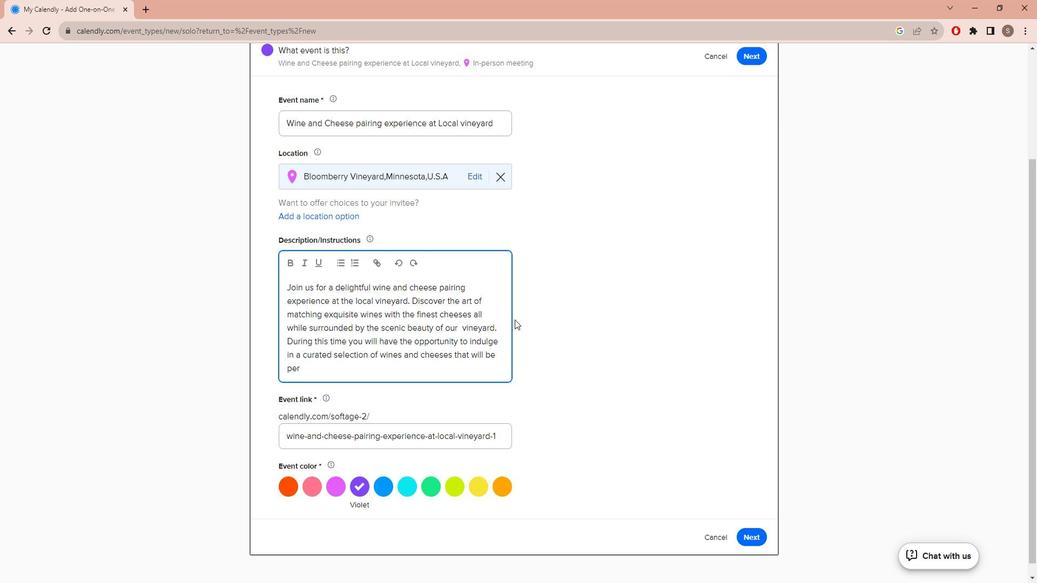
Action: Mouse moved to (525, 305)
Screenshot: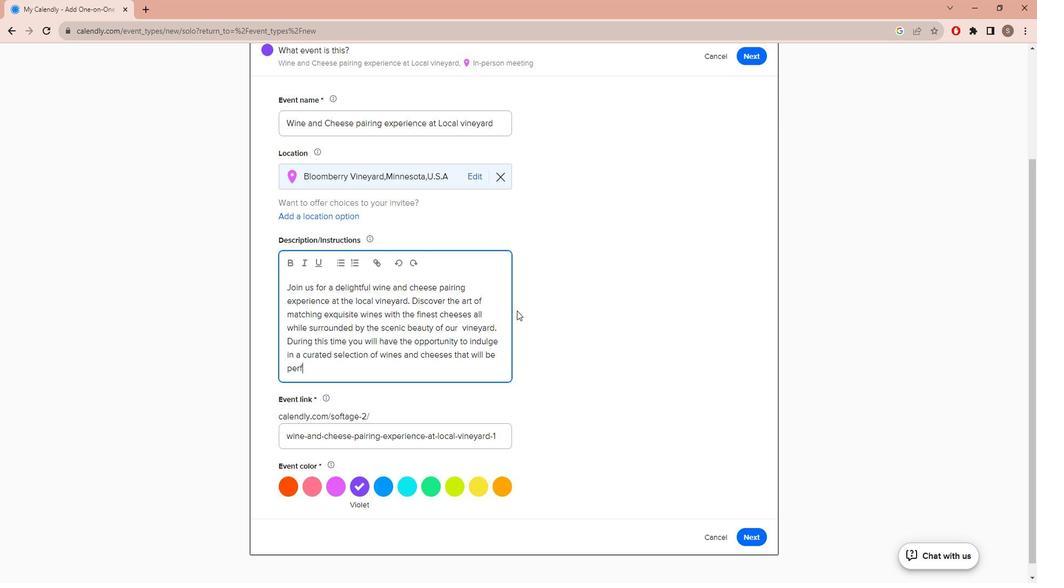 
Action: Key pressed ect<Key.space>for<Key.space>your<Key.space>taste
Screenshot: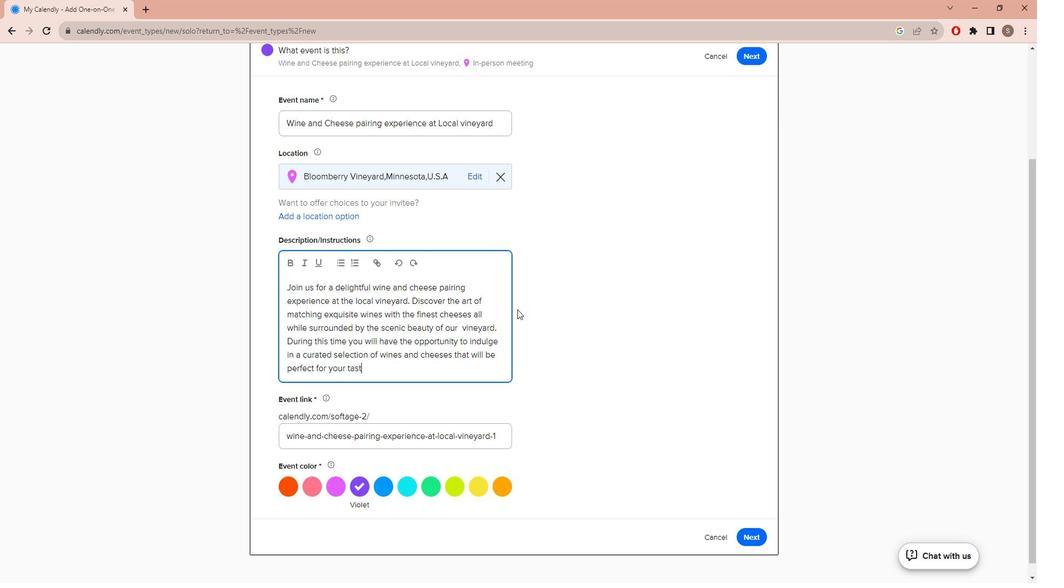 
Action: Mouse moved to (525, 305)
Screenshot: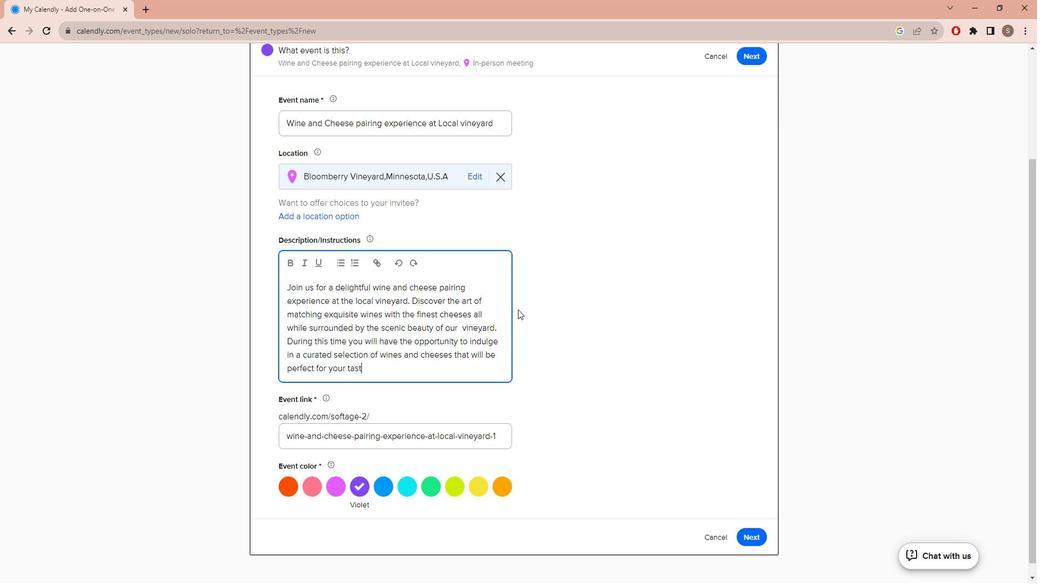 
Action: Key pressed .<Key.space><Key.caps_lock>T<Key.caps_lock>his<Key.space>event<Key.space>is<Key.space>designed<Key.space>f
Screenshot: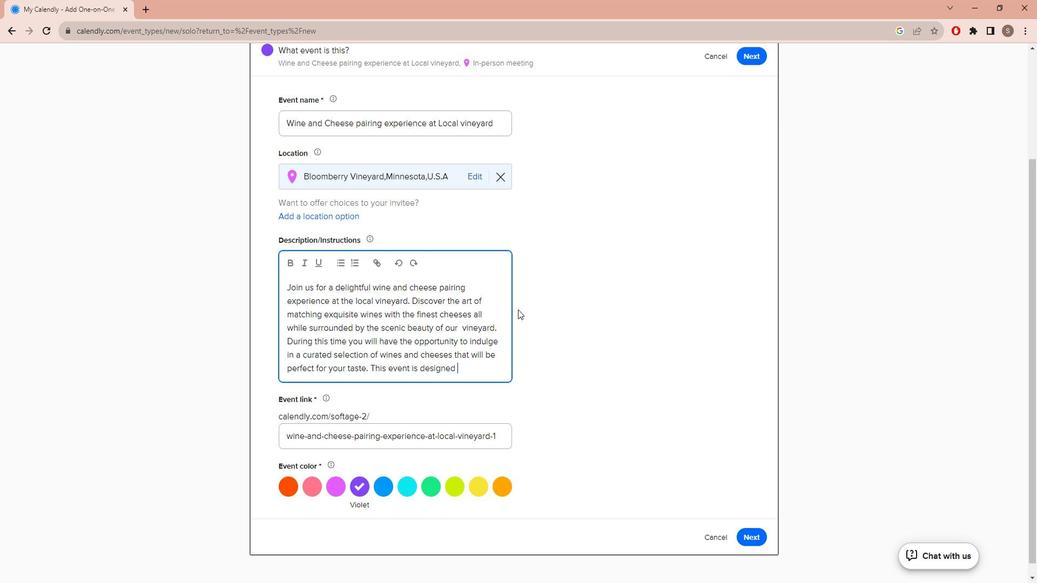 
Action: Mouse moved to (536, 268)
Screenshot: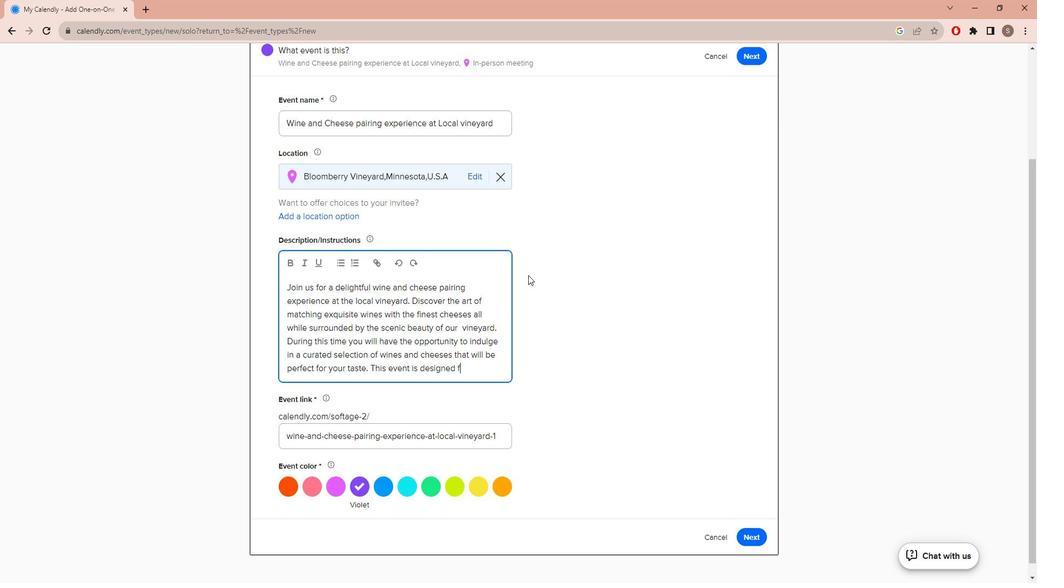 
Action: Key pressed or<Key.space>ad
Screenshot: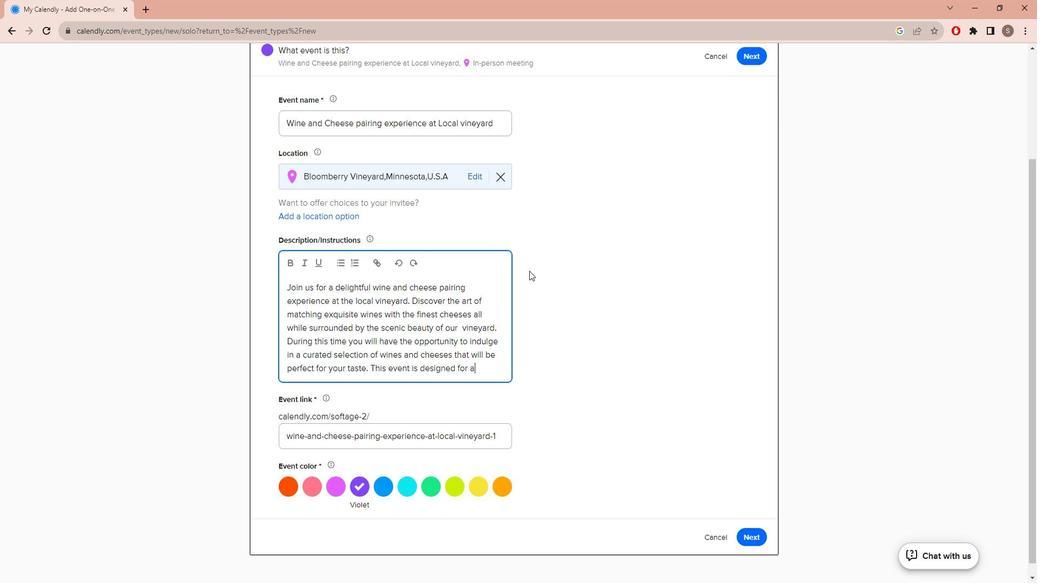 
Action: Mouse moved to (538, 261)
Screenshot: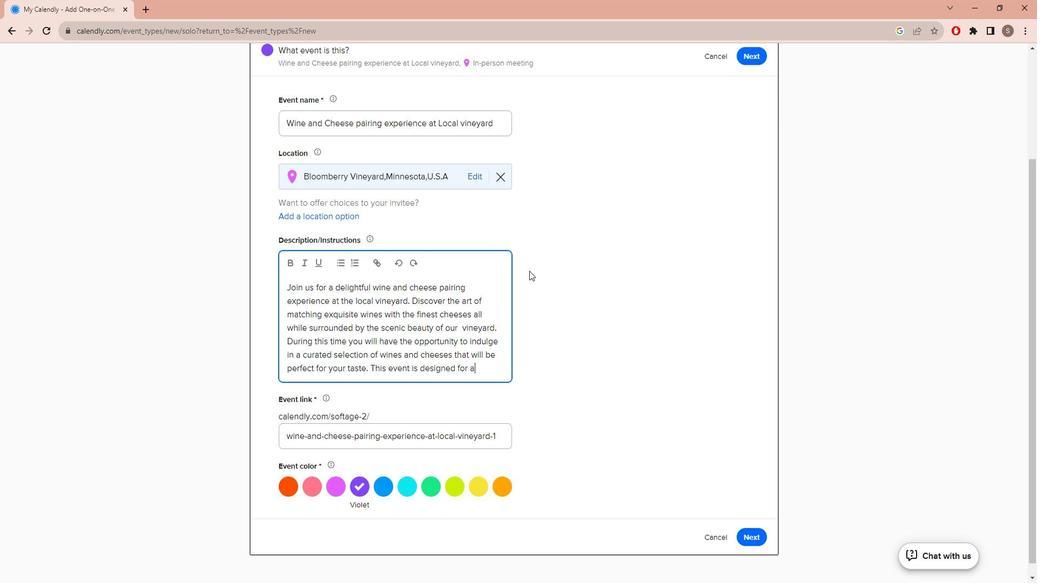 
Action: Key pressed ults<Key.space>above<Key.space>
Screenshot: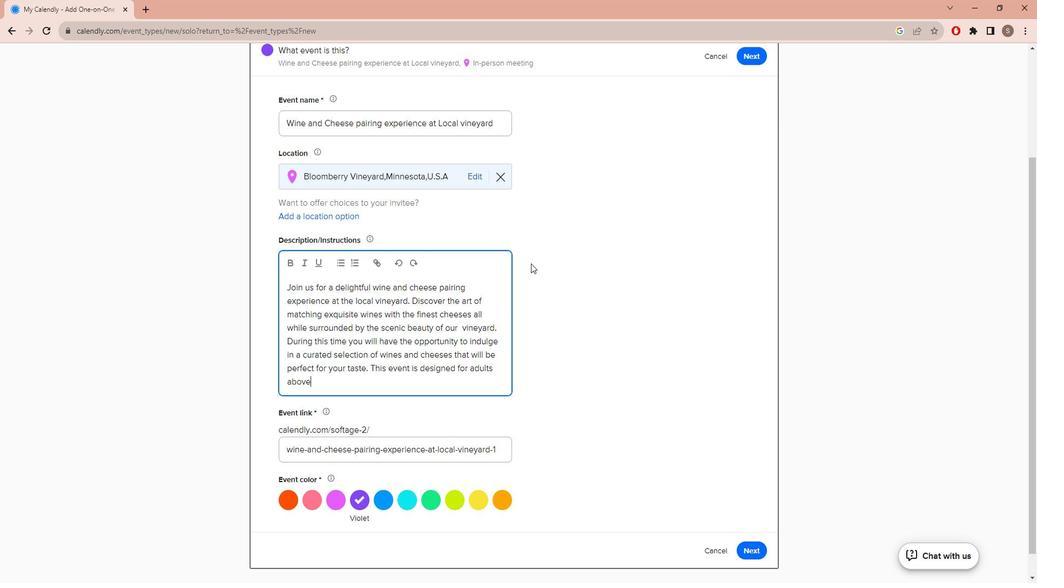 
Action: Mouse moved to (539, 261)
Screenshot: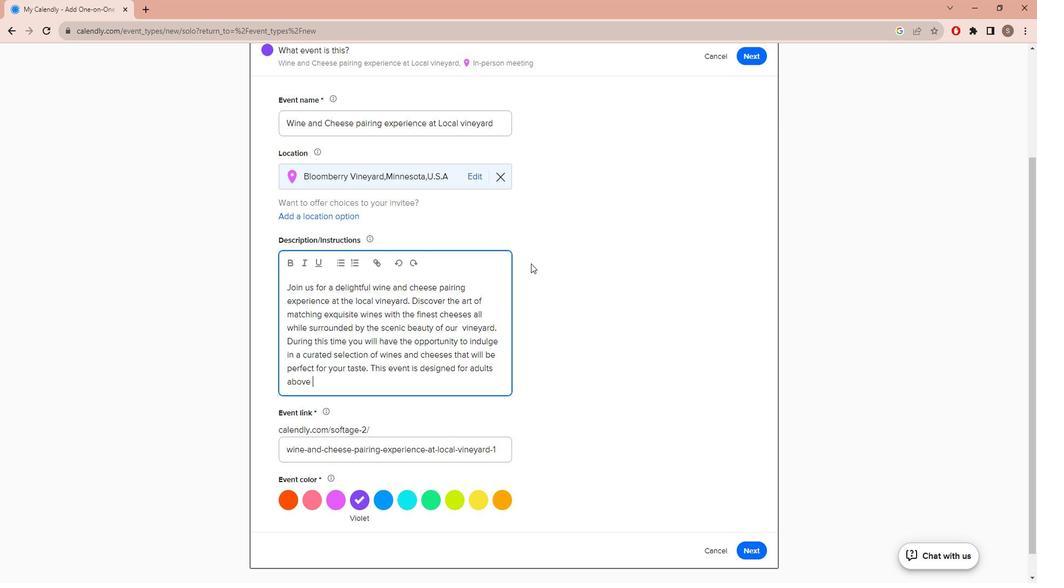 
Action: Key pressed 21<Key.space>yera<Key.backspace><Key.backspace>ars<Key.space>of<Key.space>age,<Key.backspace>.
Screenshot: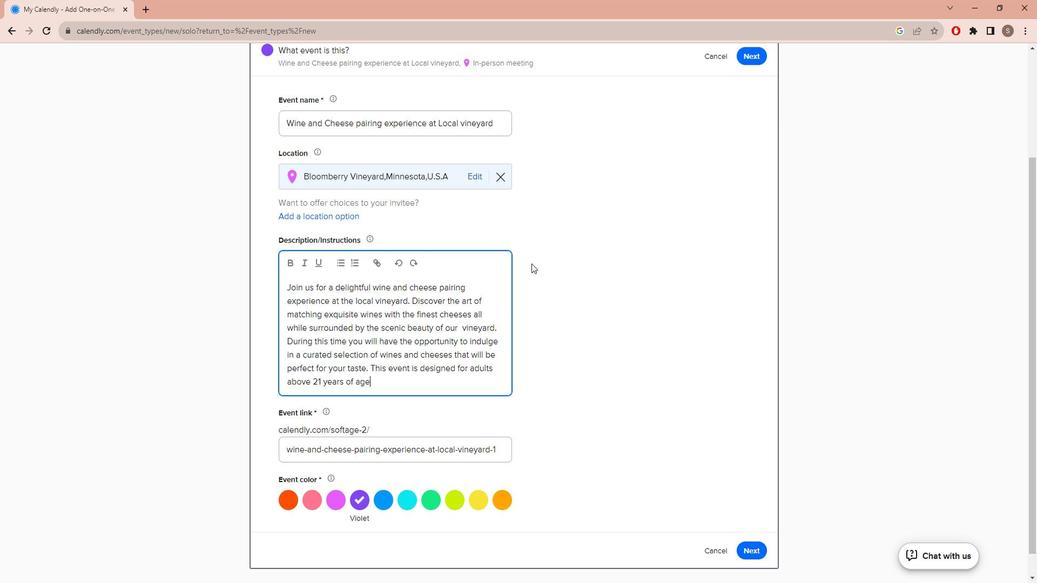
Action: Mouse moved to (760, 534)
Screenshot: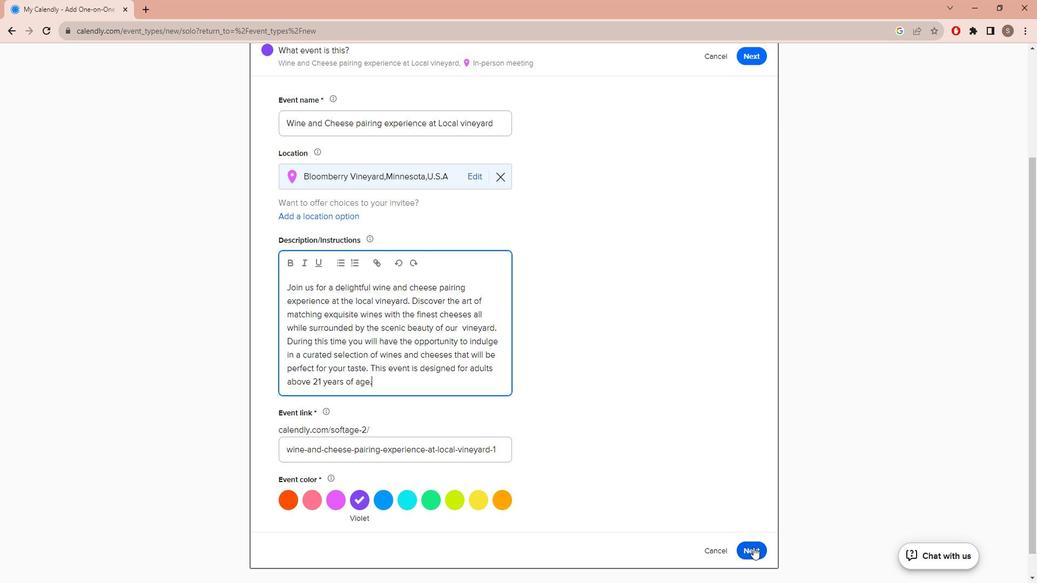 
Action: Mouse pressed left at (760, 534)
Screenshot: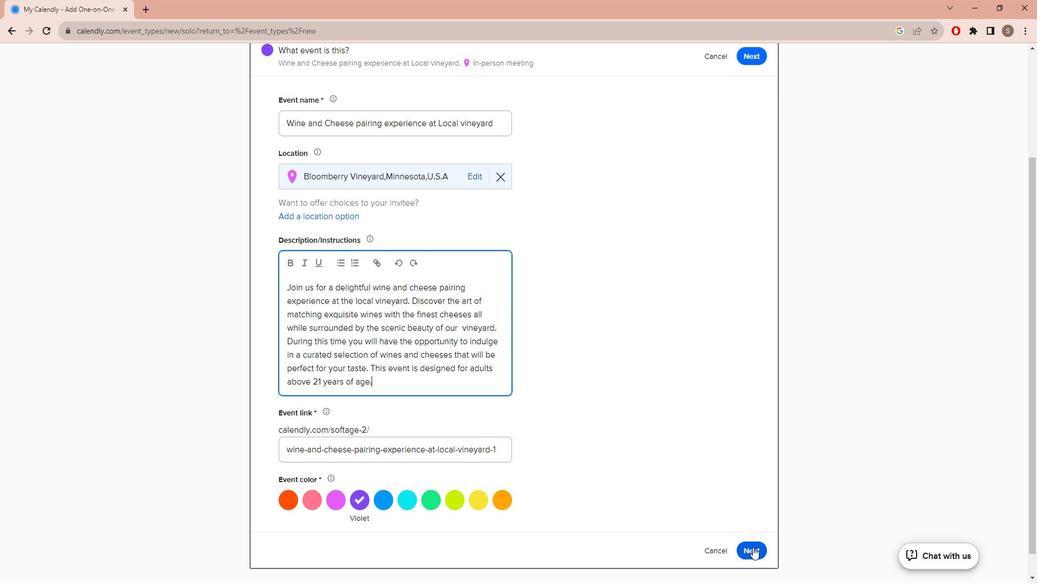 
Action: Mouse moved to (301, 317)
Screenshot: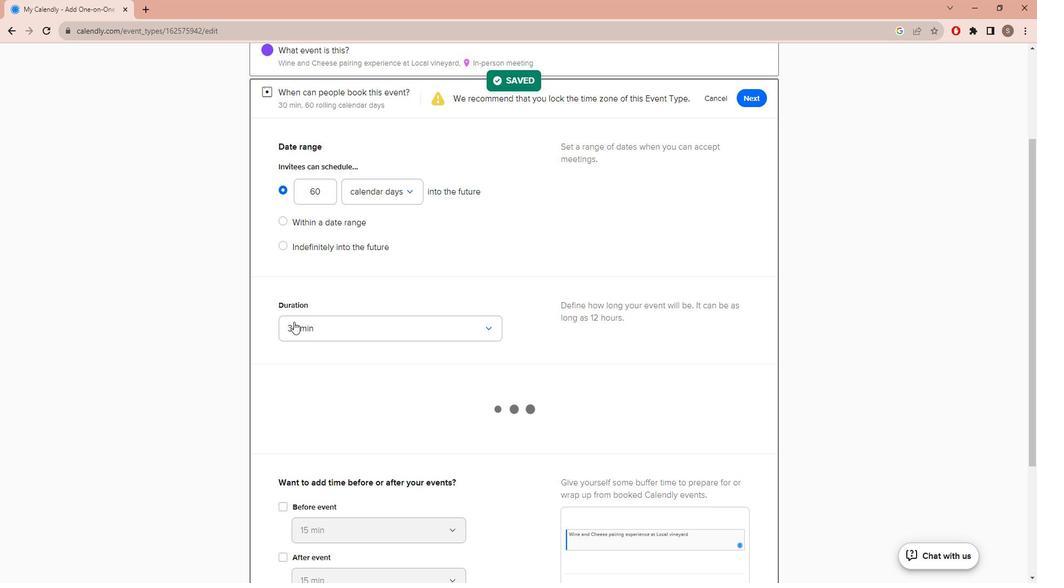 
Action: Mouse pressed left at (301, 317)
Screenshot: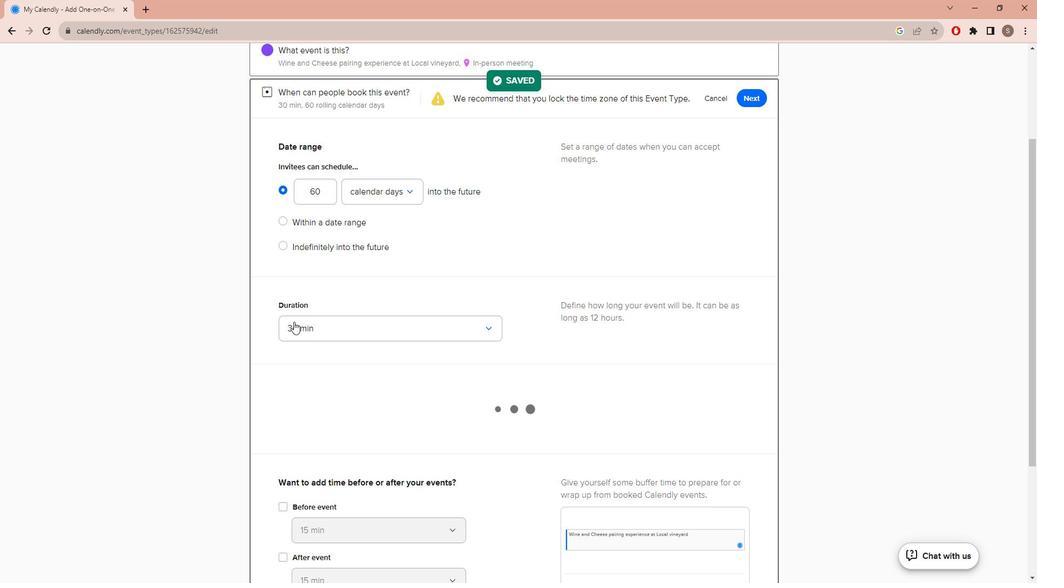 
Action: Mouse moved to (297, 435)
Screenshot: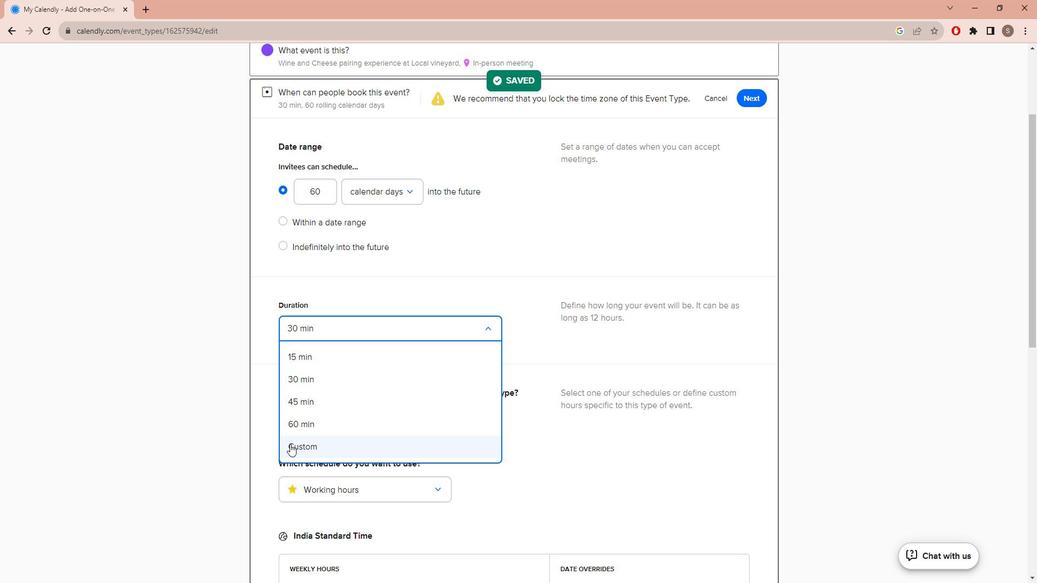 
Action: Mouse pressed left at (297, 435)
Screenshot: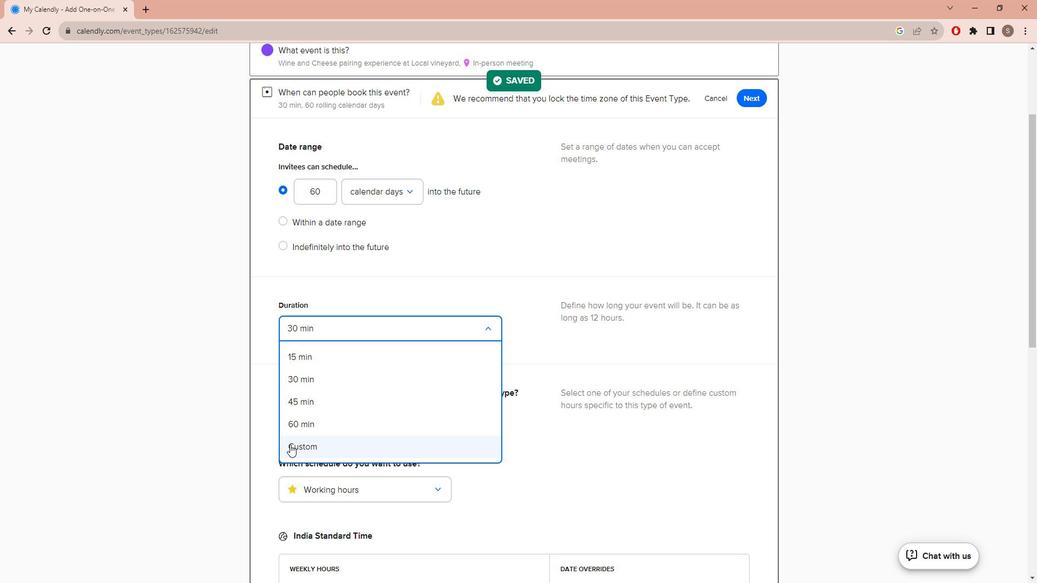 
Action: Mouse moved to (454, 358)
Screenshot: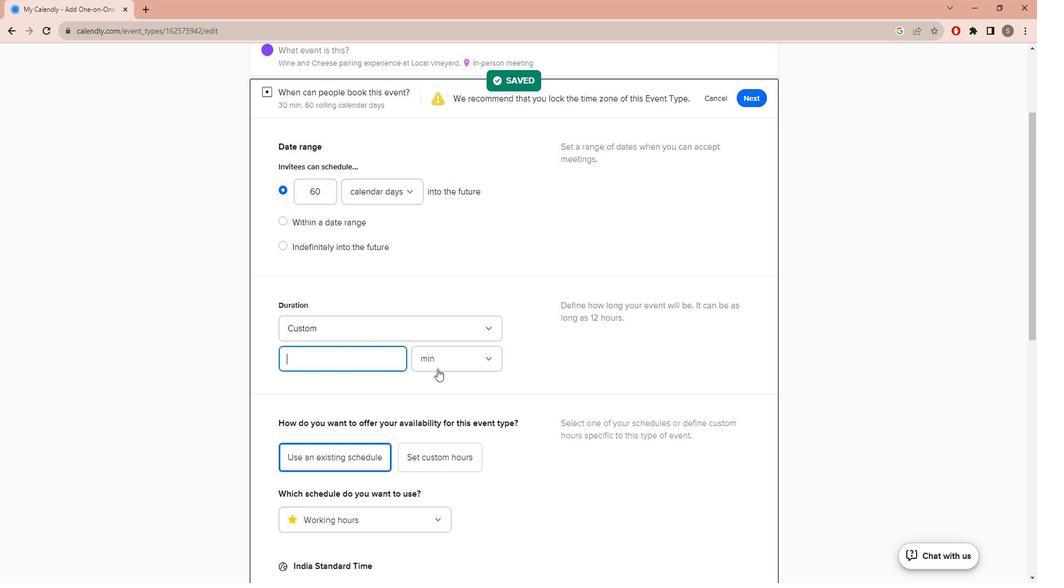 
Action: Mouse pressed left at (454, 358)
Screenshot: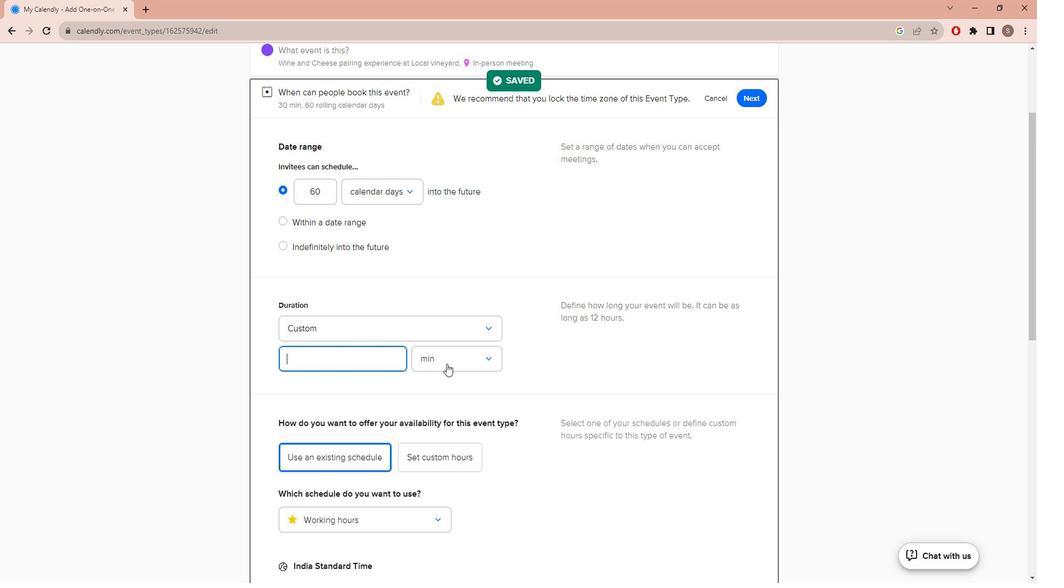 
Action: Mouse moved to (441, 408)
Screenshot: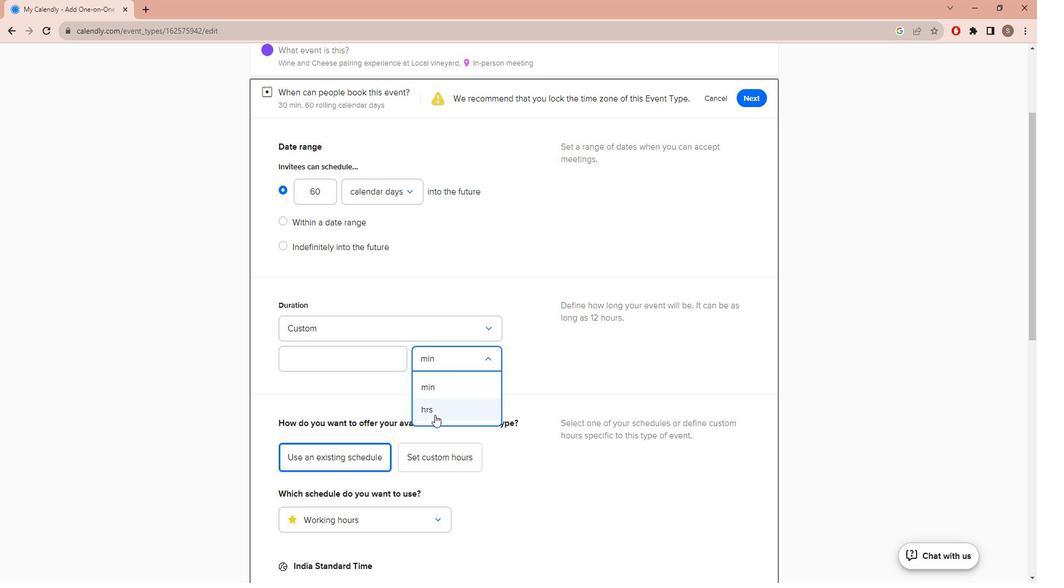 
Action: Mouse pressed left at (441, 408)
Screenshot: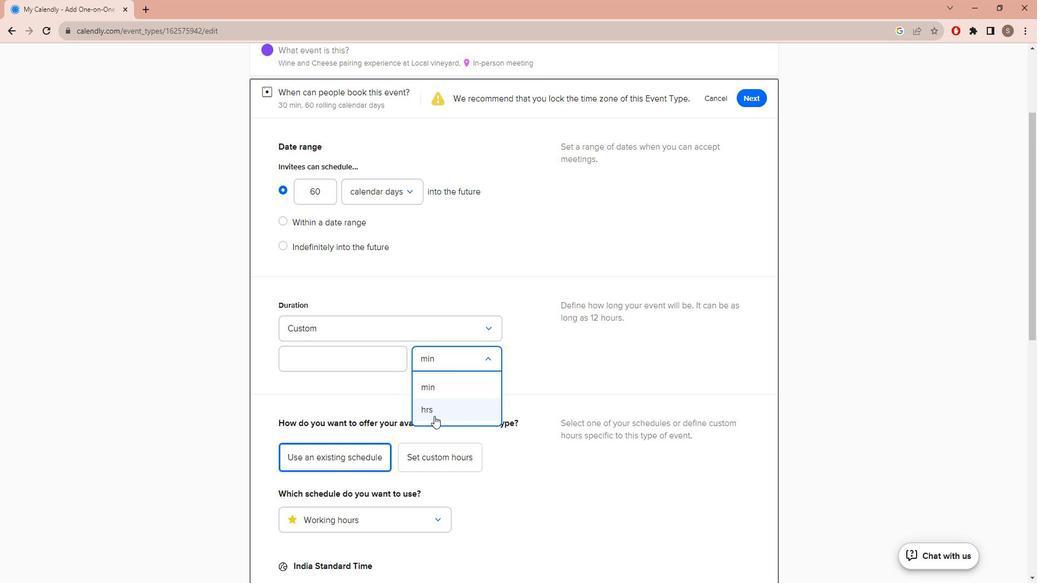 
Action: Mouse moved to (388, 351)
Screenshot: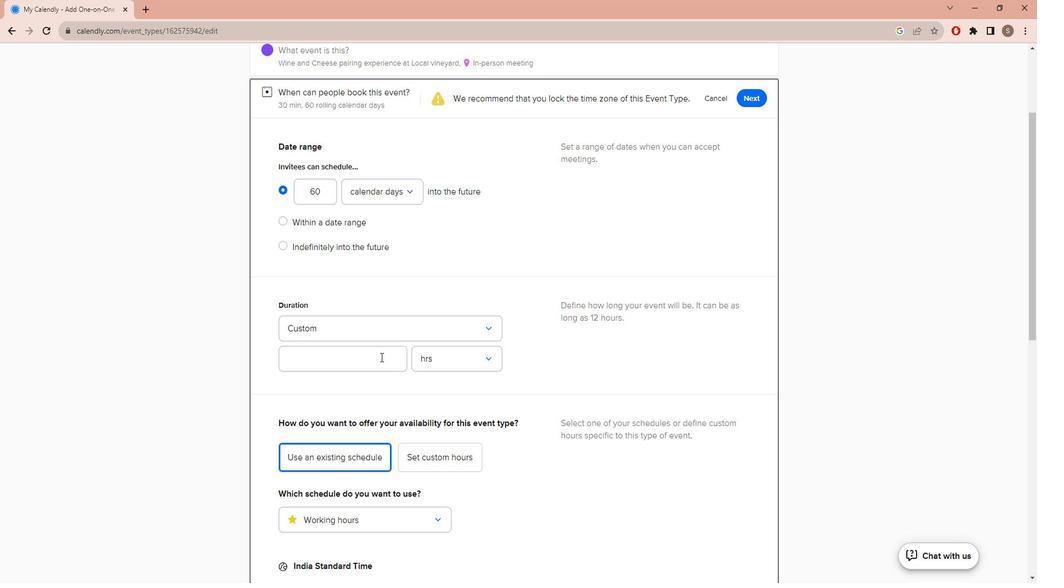 
Action: Mouse pressed left at (388, 351)
Screenshot: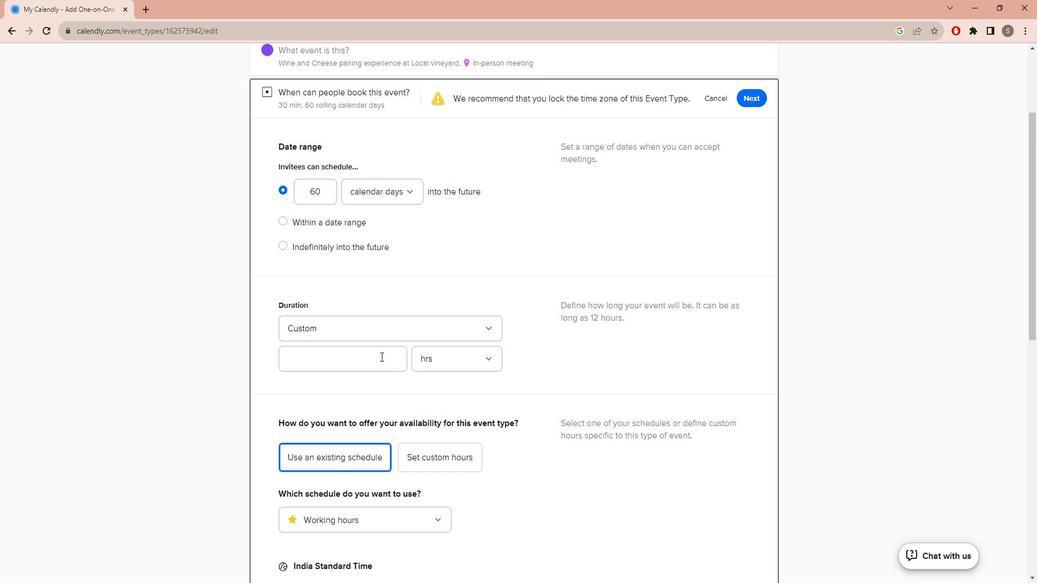 
Action: Key pressed 2
Screenshot: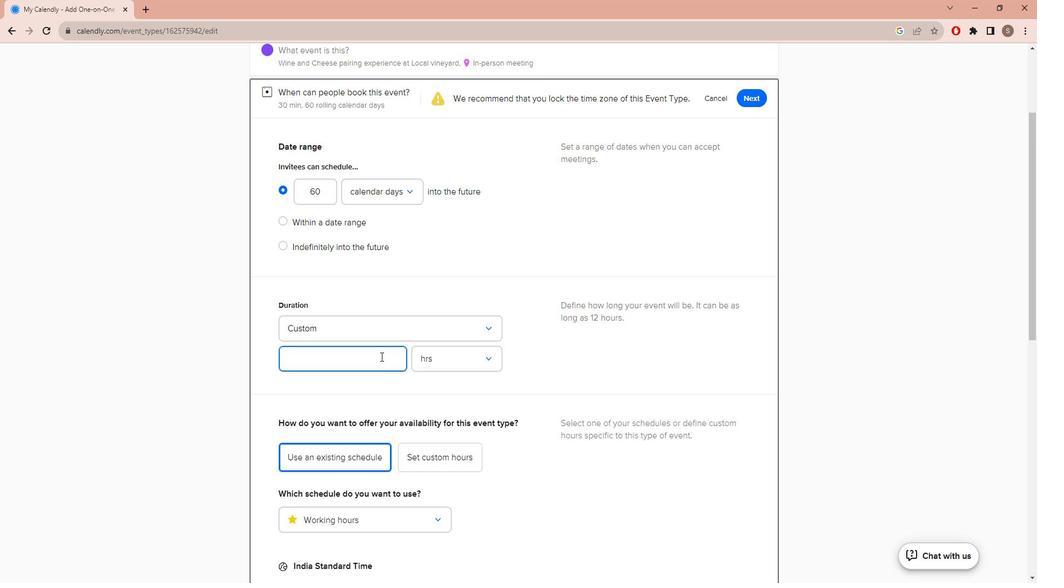 
Action: Mouse moved to (369, 391)
Screenshot: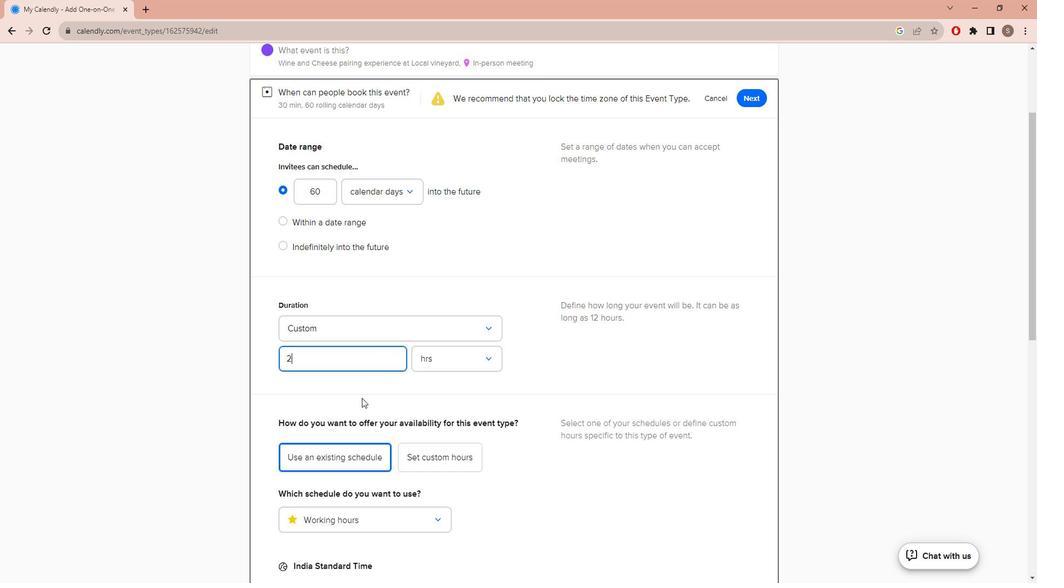
Action: Mouse pressed left at (369, 391)
Screenshot: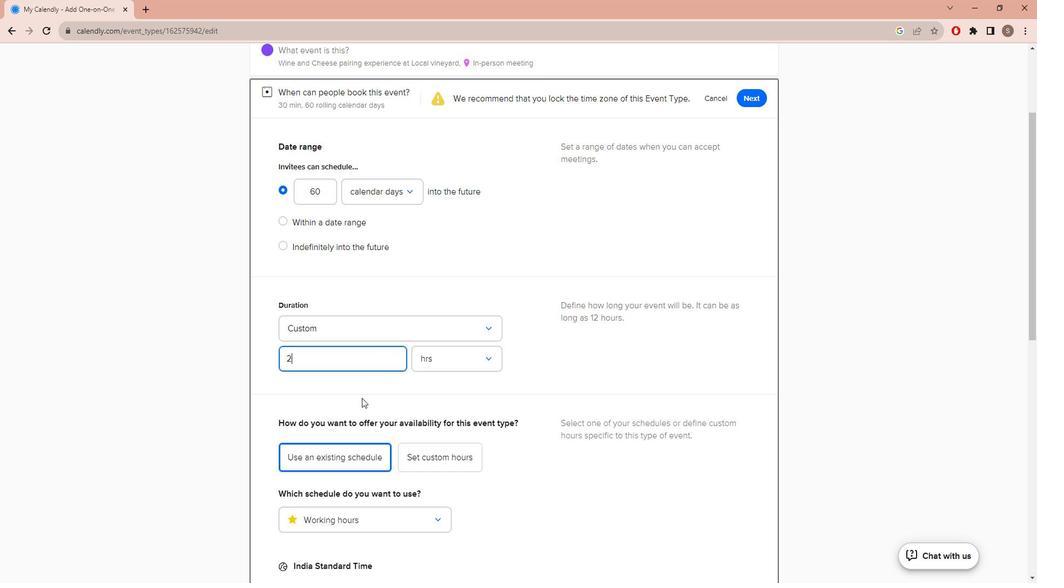 
Action: Mouse moved to (369, 390)
Screenshot: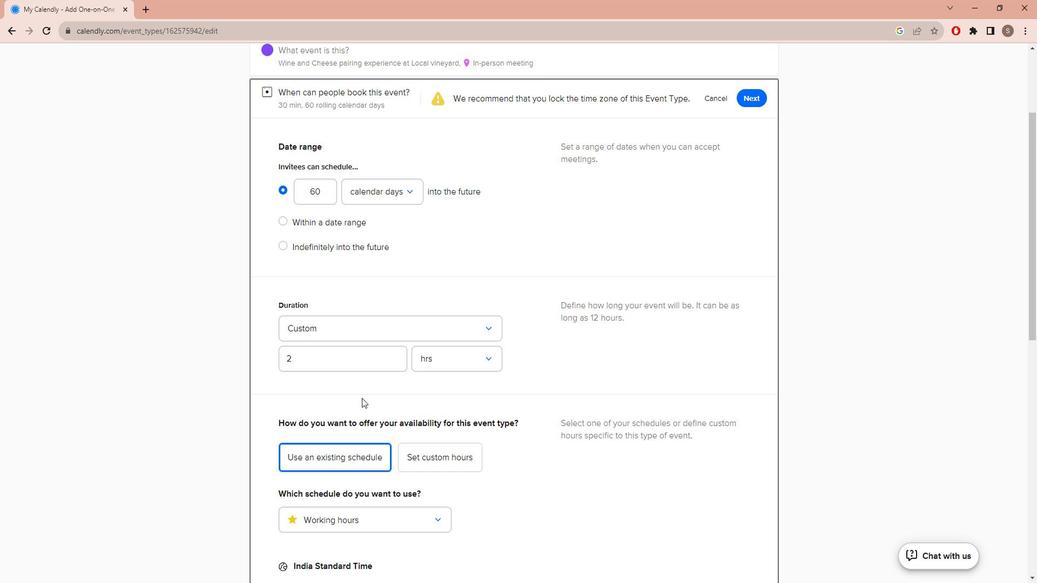 
Action: Mouse scrolled (369, 389) with delta (0, 0)
Screenshot: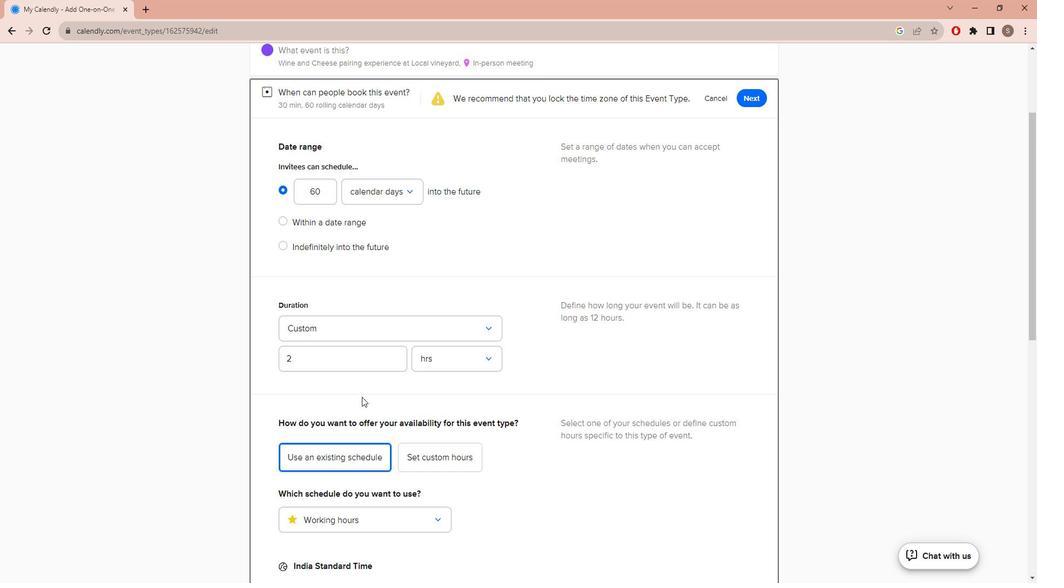 
Action: Mouse scrolled (369, 389) with delta (0, 0)
Screenshot: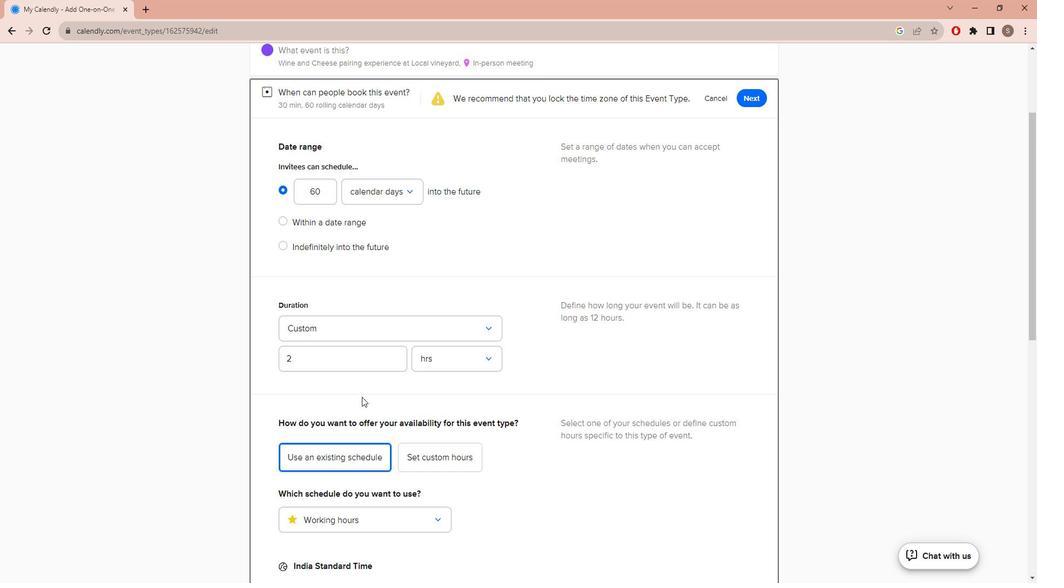 
Action: Mouse scrolled (369, 389) with delta (0, 0)
Screenshot: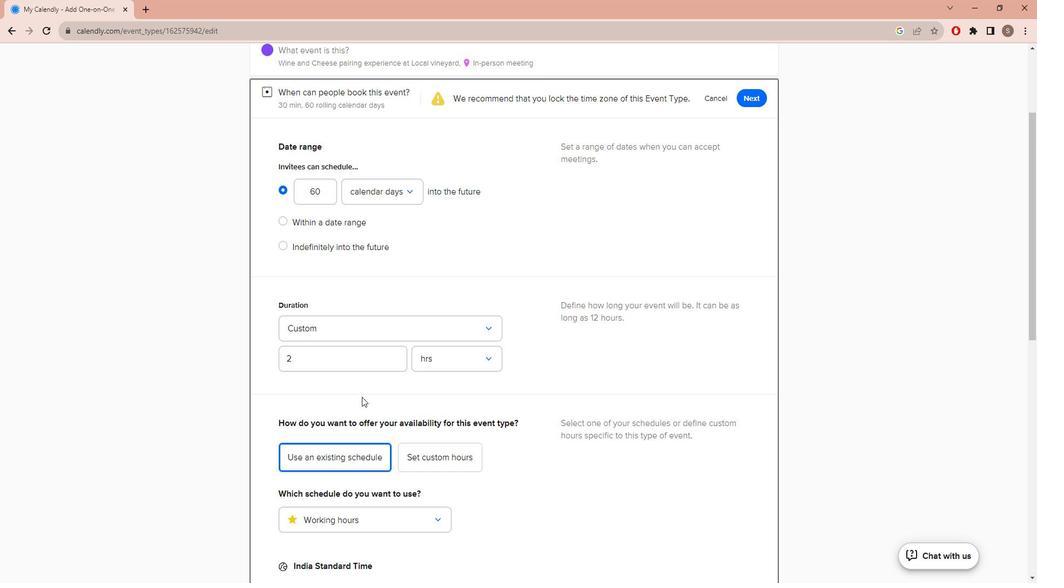 
Action: Mouse scrolled (369, 388) with delta (0, -1)
Screenshot: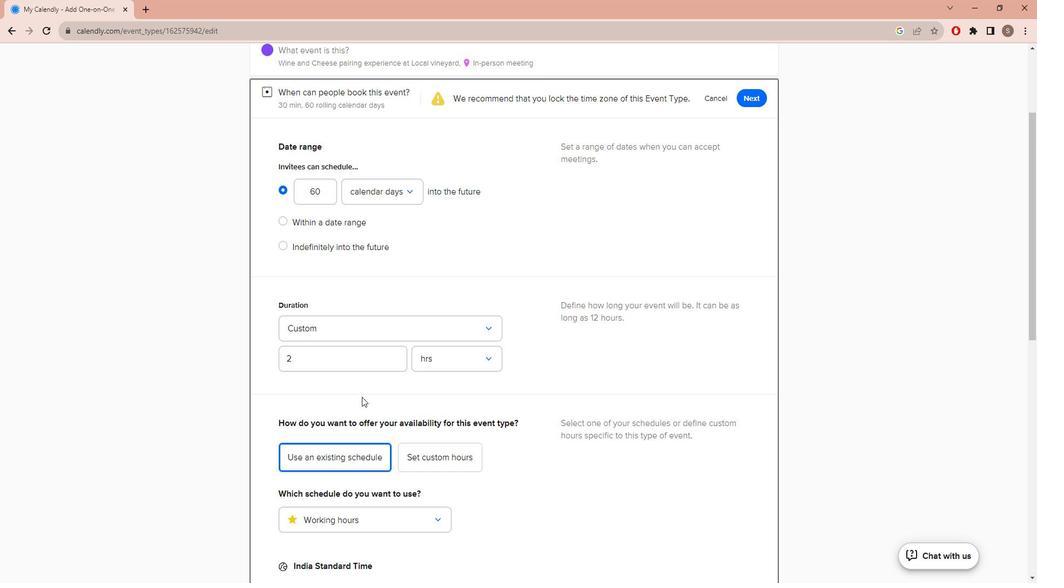 
Action: Mouse moved to (369, 387)
Screenshot: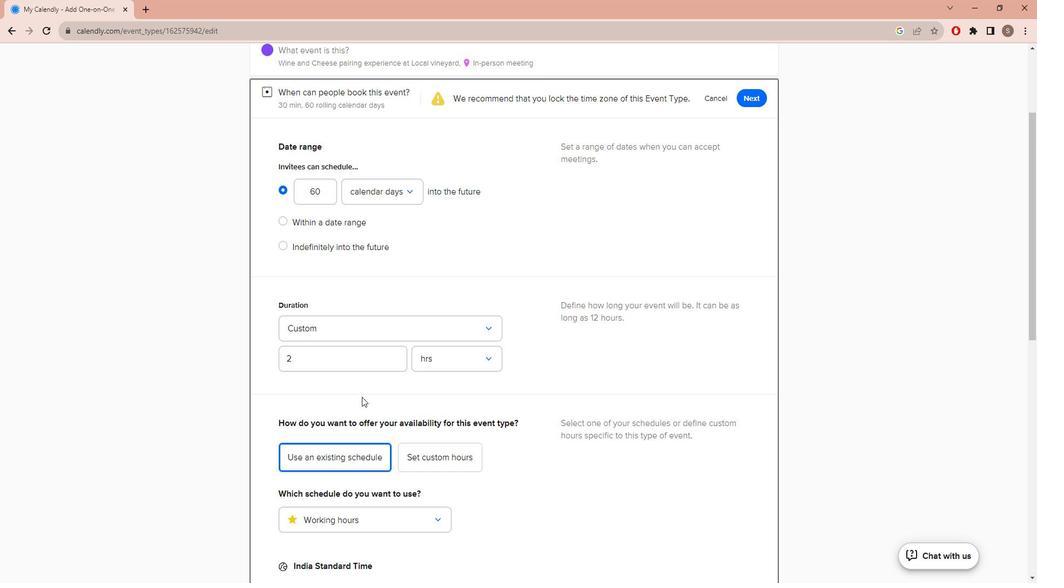
Action: Mouse scrolled (369, 387) with delta (0, 0)
Screenshot: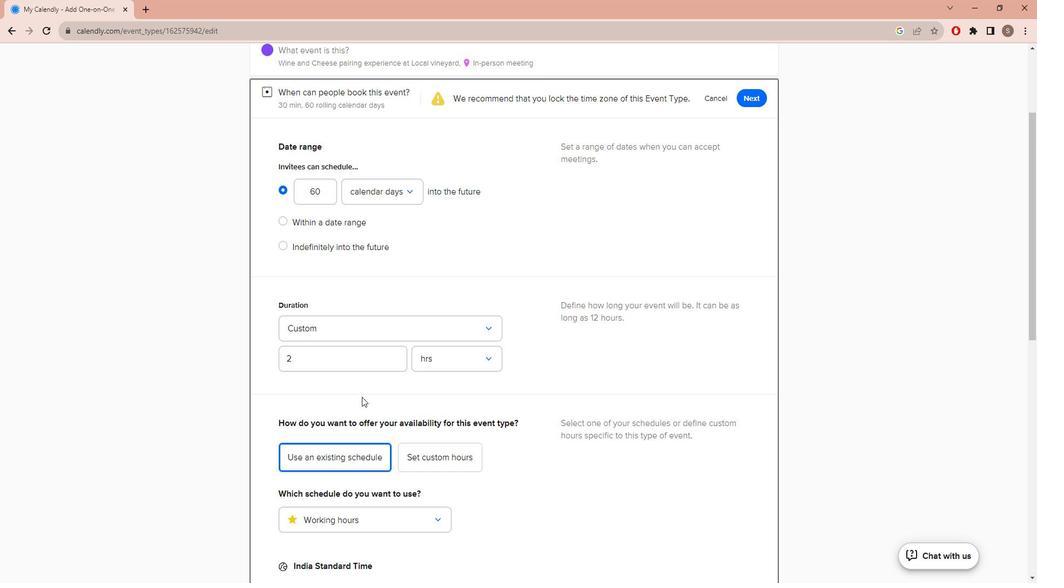 
Action: Mouse moved to (369, 386)
Screenshot: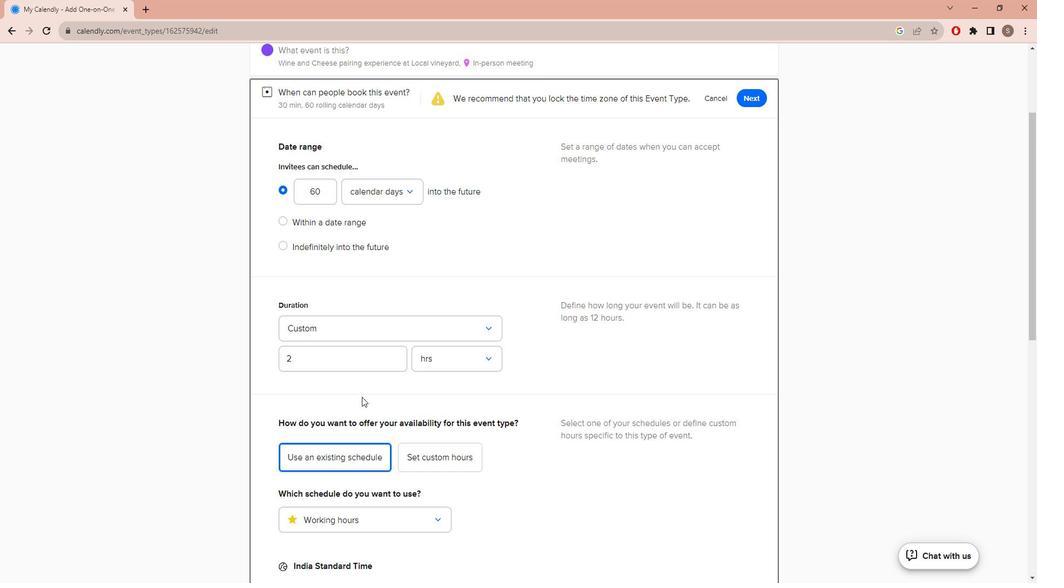 
Action: Mouse scrolled (369, 385) with delta (0, 0)
Screenshot: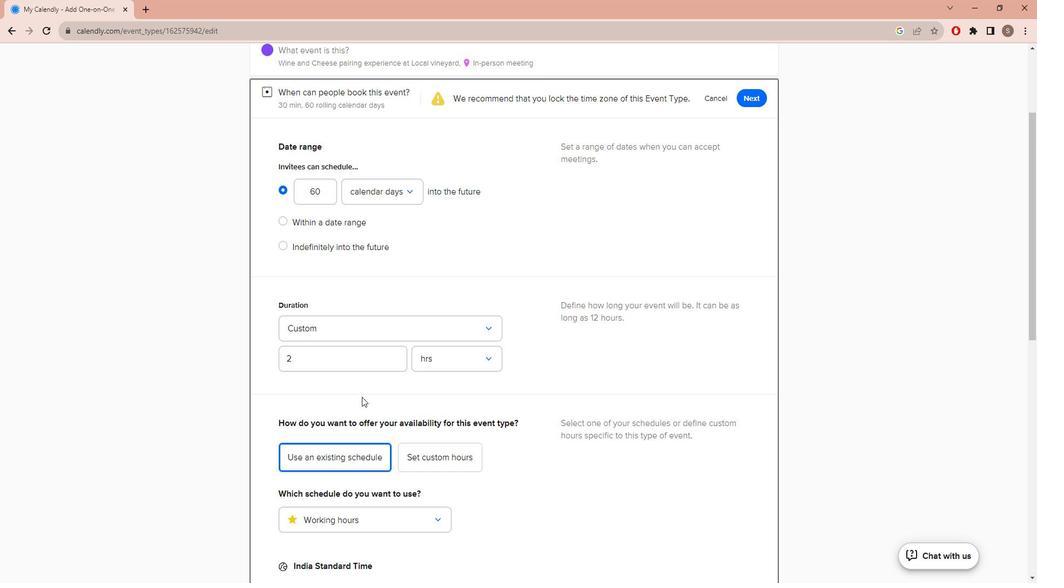 
Action: Mouse moved to (371, 379)
Screenshot: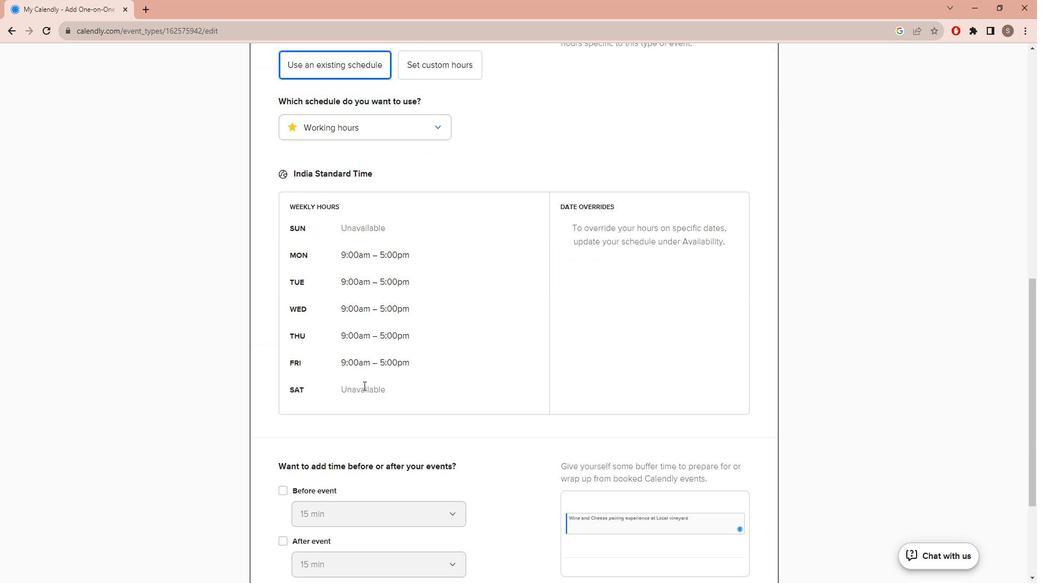 
Action: Mouse scrolled (371, 378) with delta (0, 0)
Screenshot: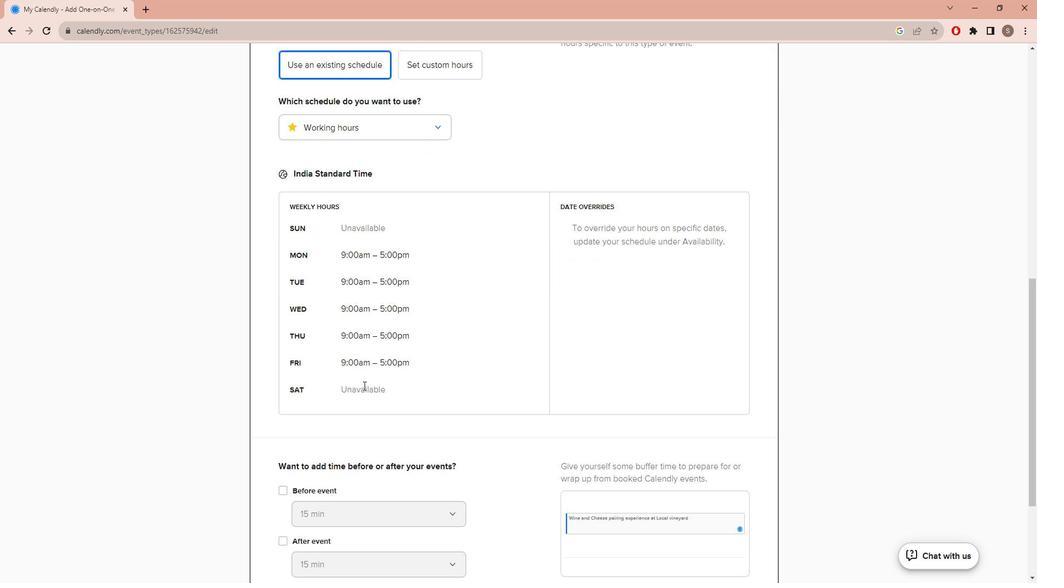 
Action: Mouse scrolled (371, 378) with delta (0, 0)
Screenshot: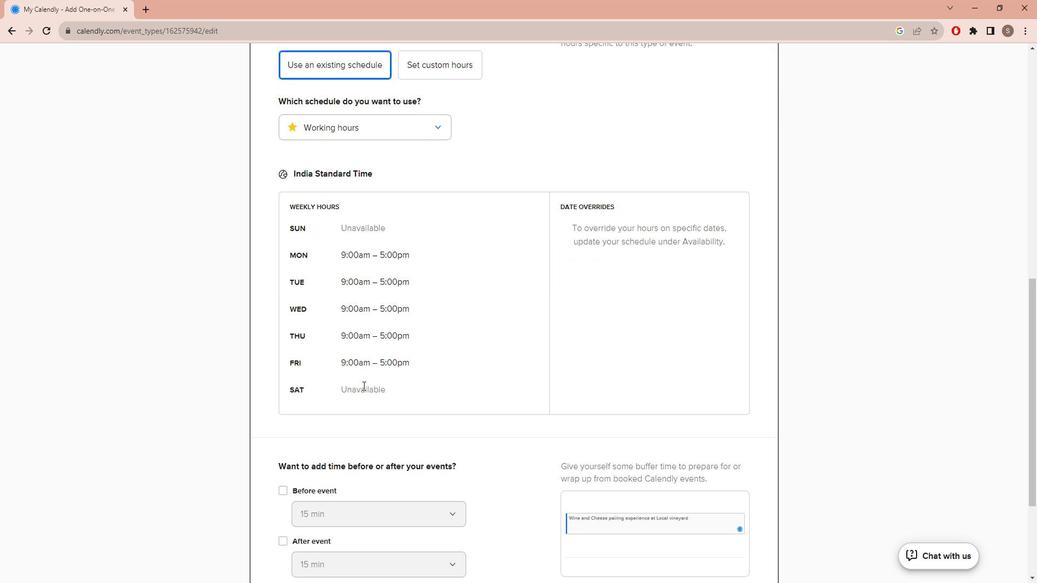 
Action: Mouse moved to (371, 379)
Screenshot: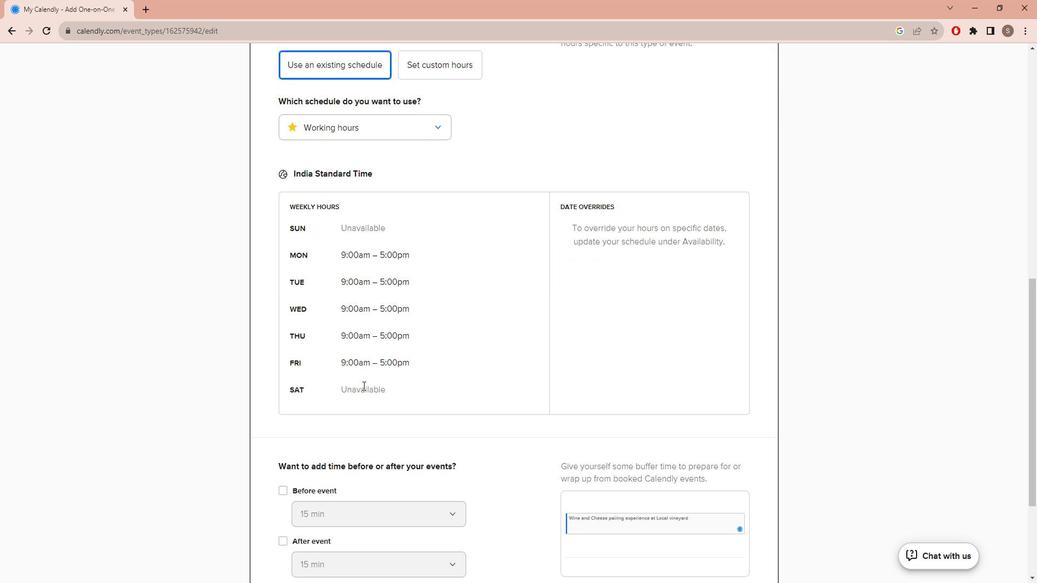 
Action: Mouse scrolled (371, 378) with delta (0, 0)
Screenshot: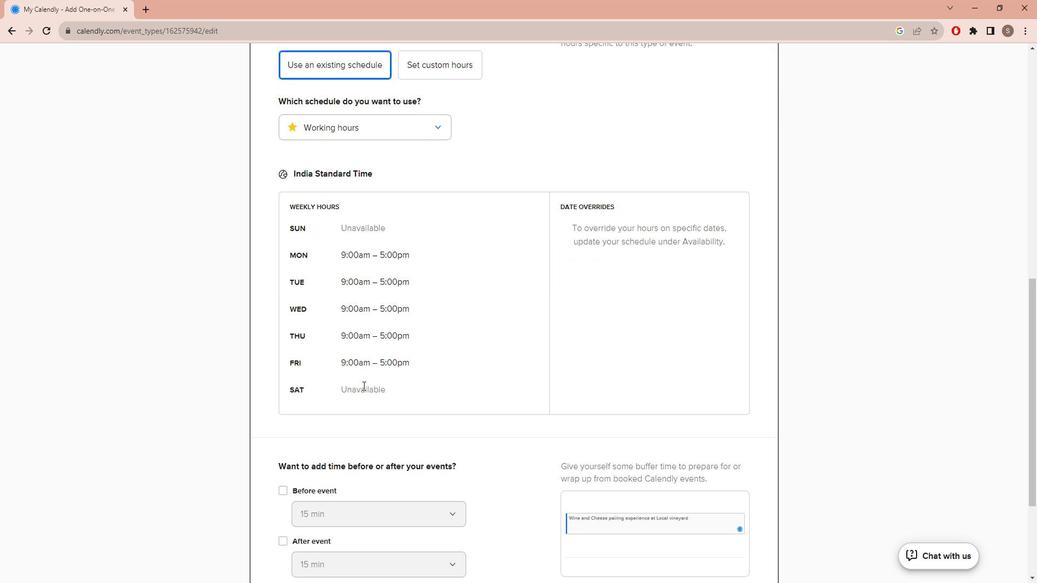 
Action: Mouse moved to (370, 379)
Screenshot: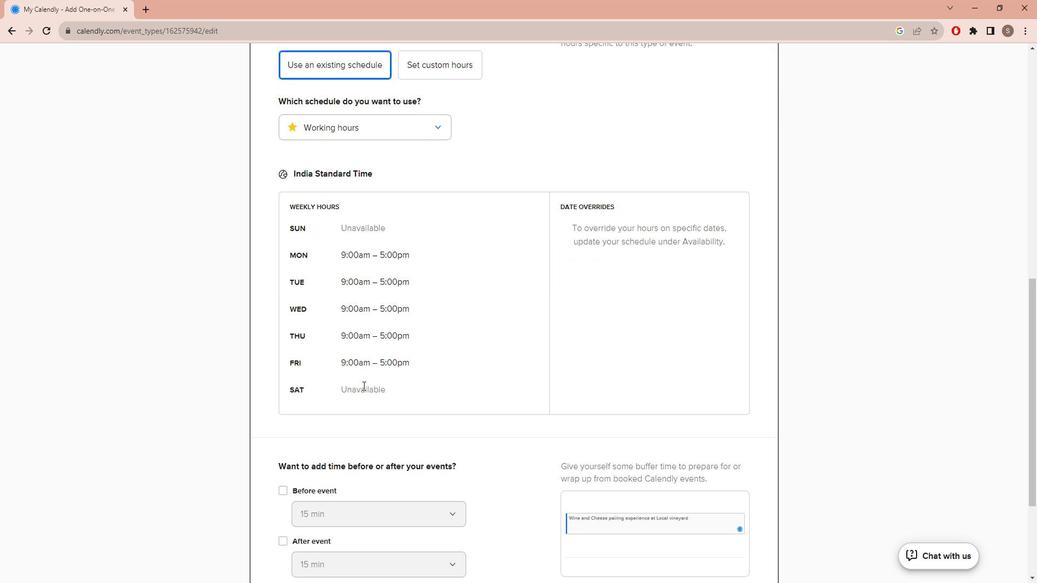 
Action: Mouse scrolled (370, 378) with delta (0, 0)
Screenshot: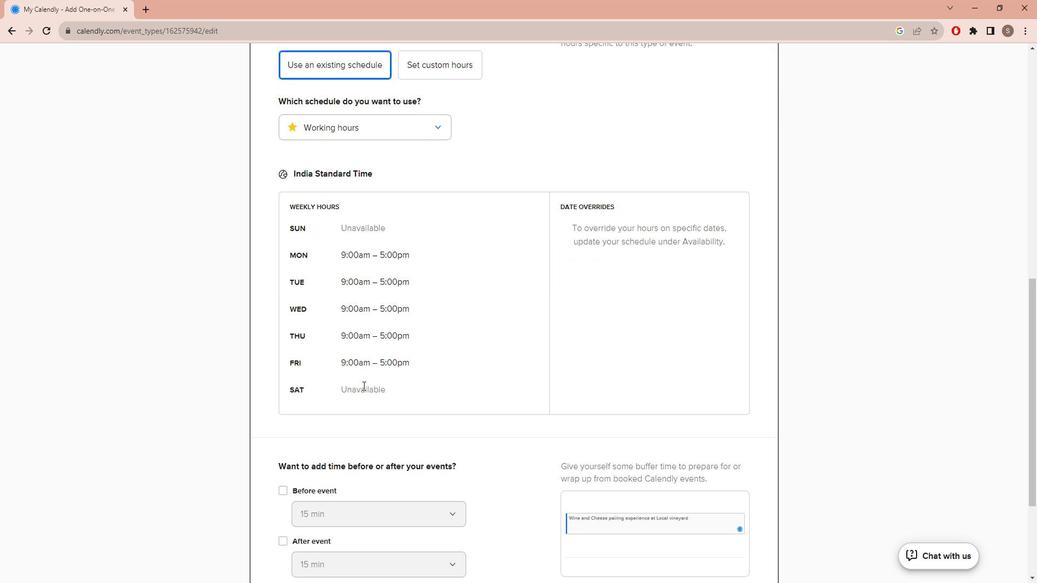 
Action: Mouse scrolled (370, 378) with delta (0, 0)
Screenshot: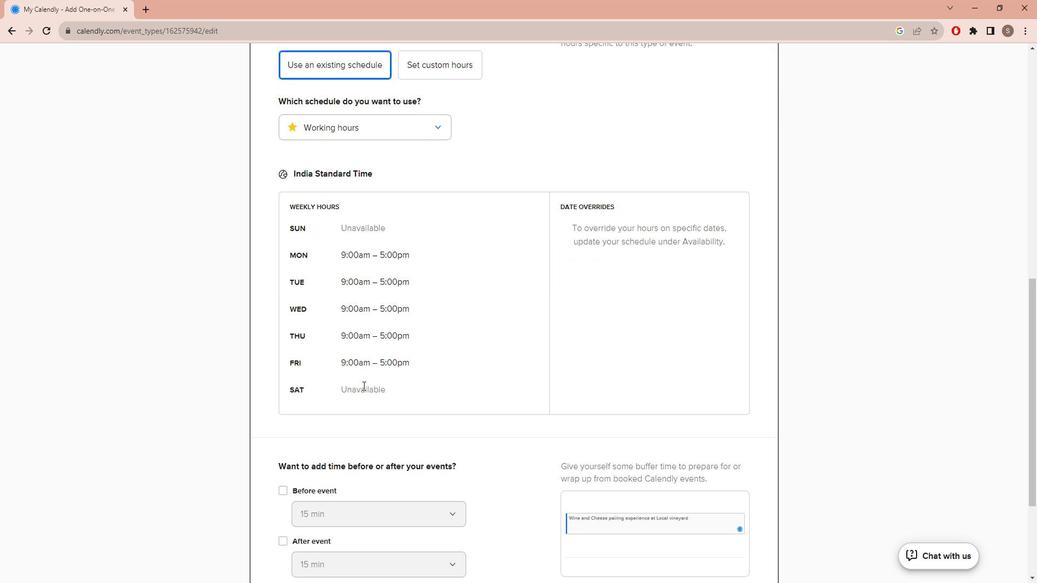
Action: Mouse scrolled (370, 378) with delta (0, 0)
Screenshot: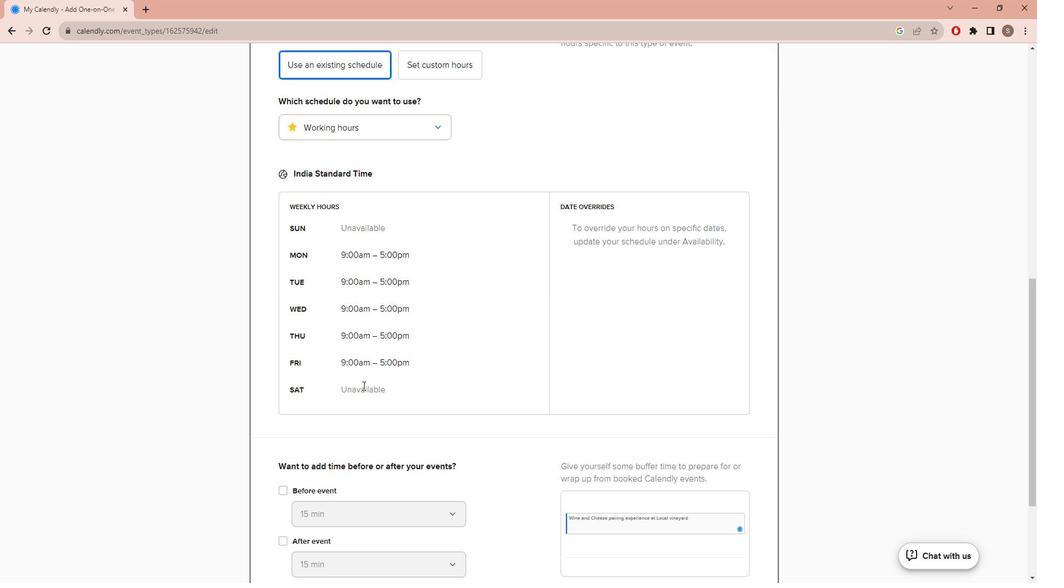 
Action: Mouse moved to (763, 510)
Screenshot: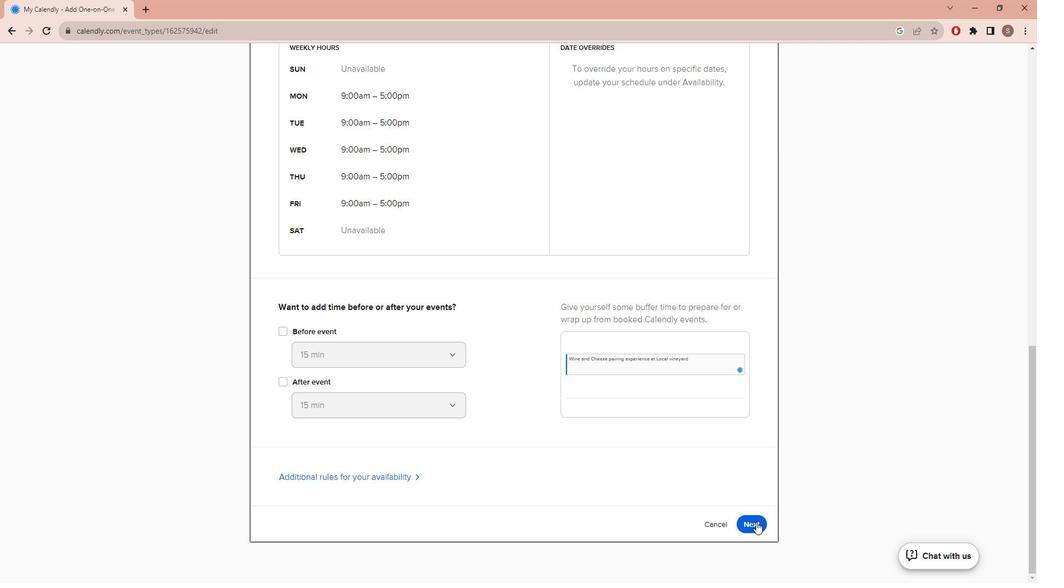 
Action: Mouse pressed left at (763, 510)
Screenshot: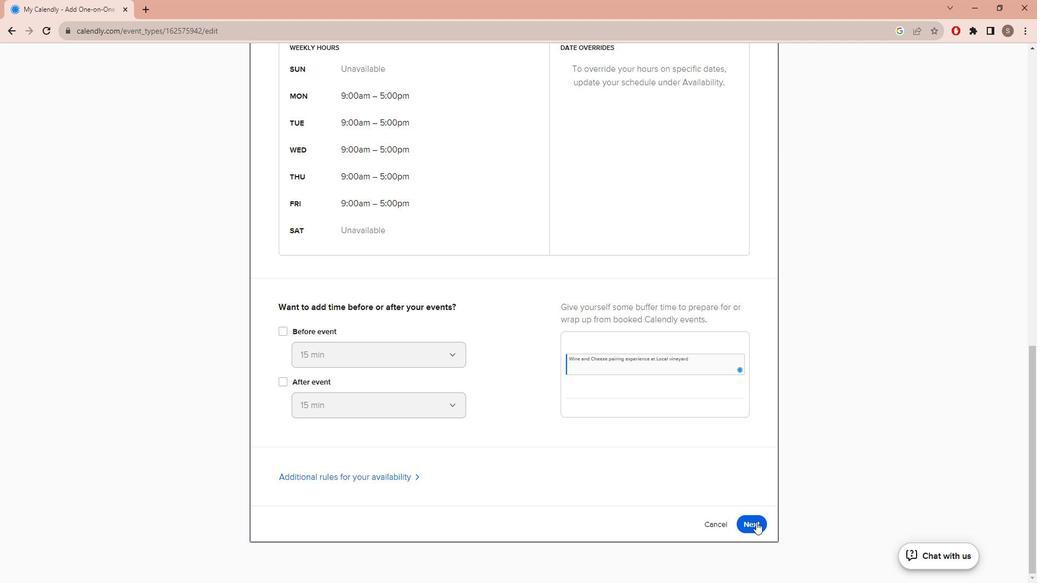 
Action: Mouse moved to (672, 405)
Screenshot: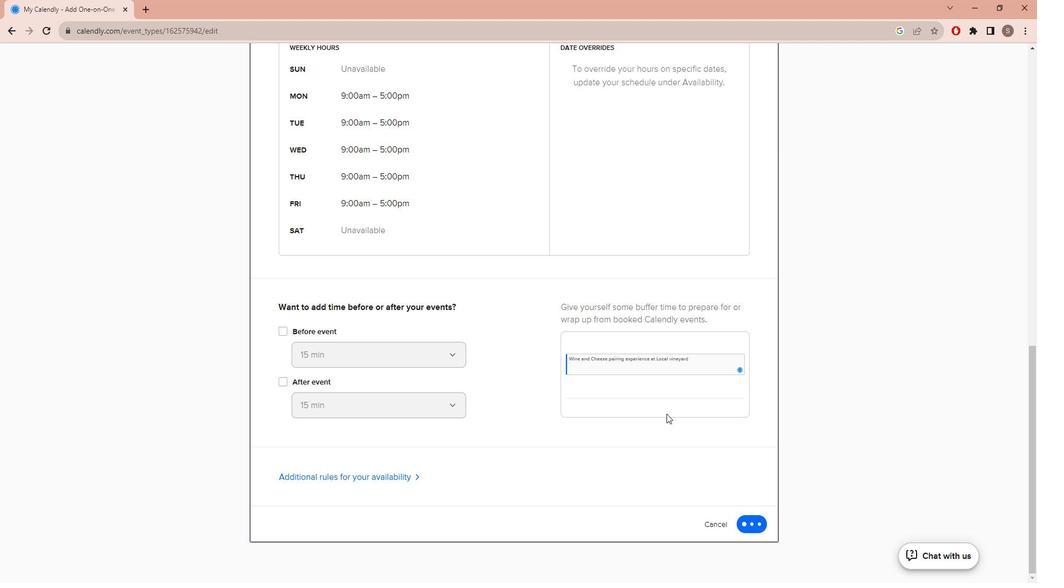 
